 Task: Look for space in Pānīpat, India from 9th June, 2023 to 16th June, 2023 for 2 adults in price range Rs.8000 to Rs.16000. Place can be entire place with 2 bedrooms having 2 beds and 1 bathroom. Property type can be house, flat, guest house. Booking option can be shelf check-in. Required host language is English.
Action: Mouse moved to (449, 73)
Screenshot: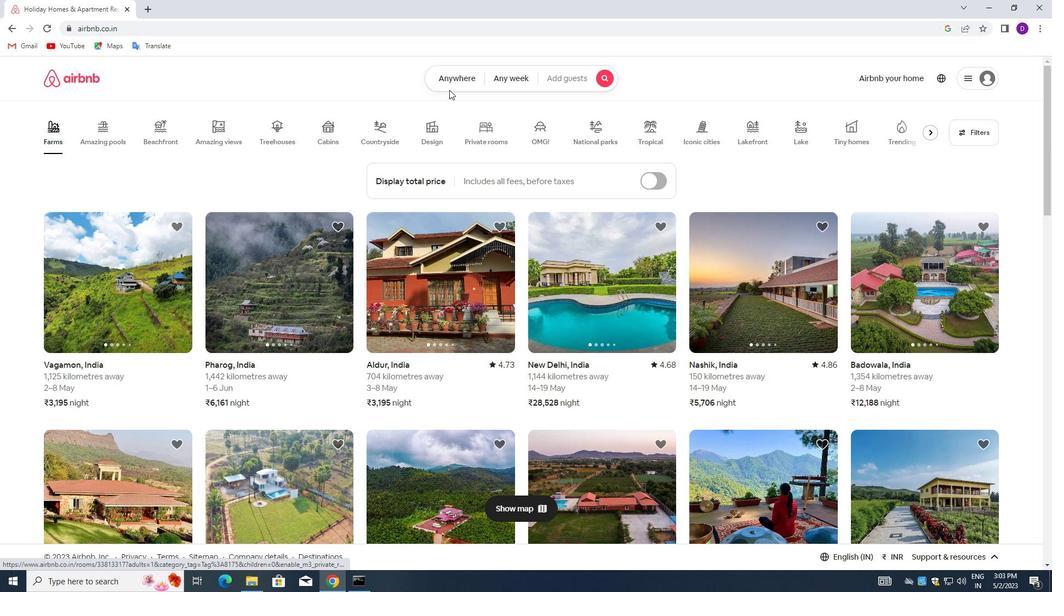 
Action: Mouse pressed left at (449, 73)
Screenshot: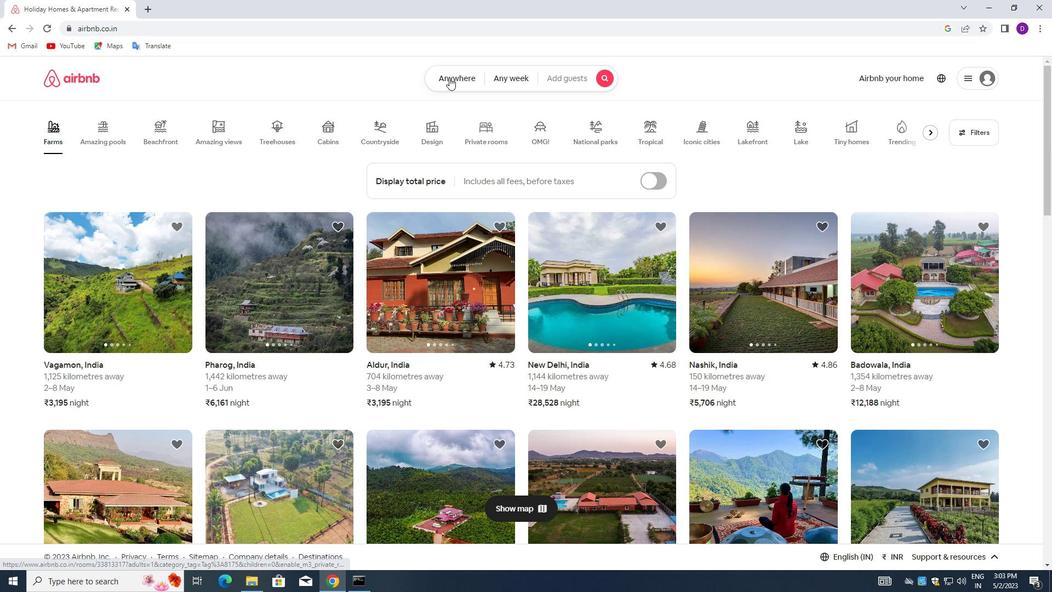 
Action: Mouse moved to (342, 123)
Screenshot: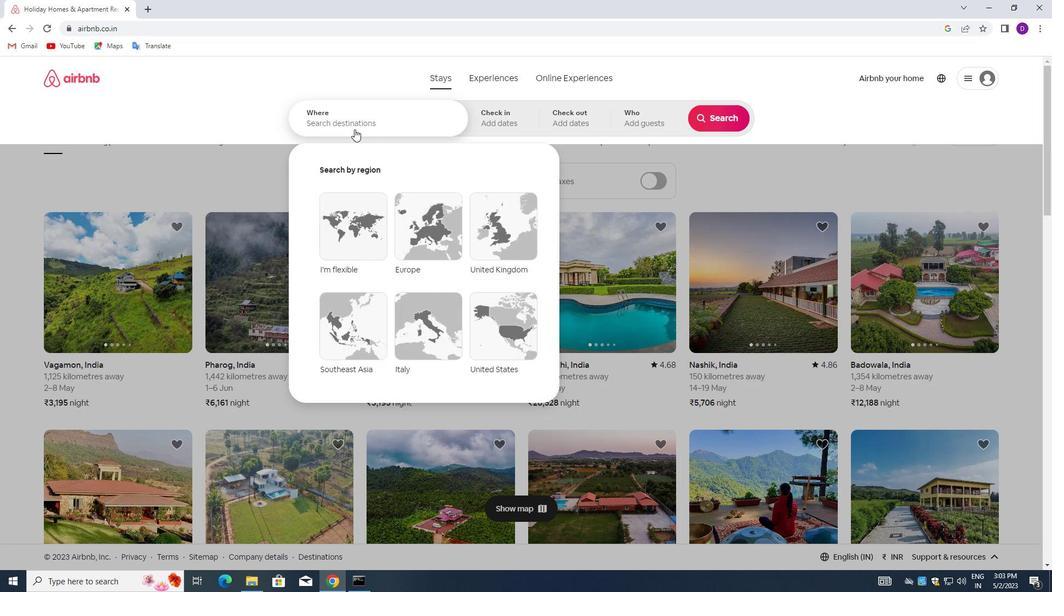 
Action: Mouse pressed left at (342, 123)
Screenshot: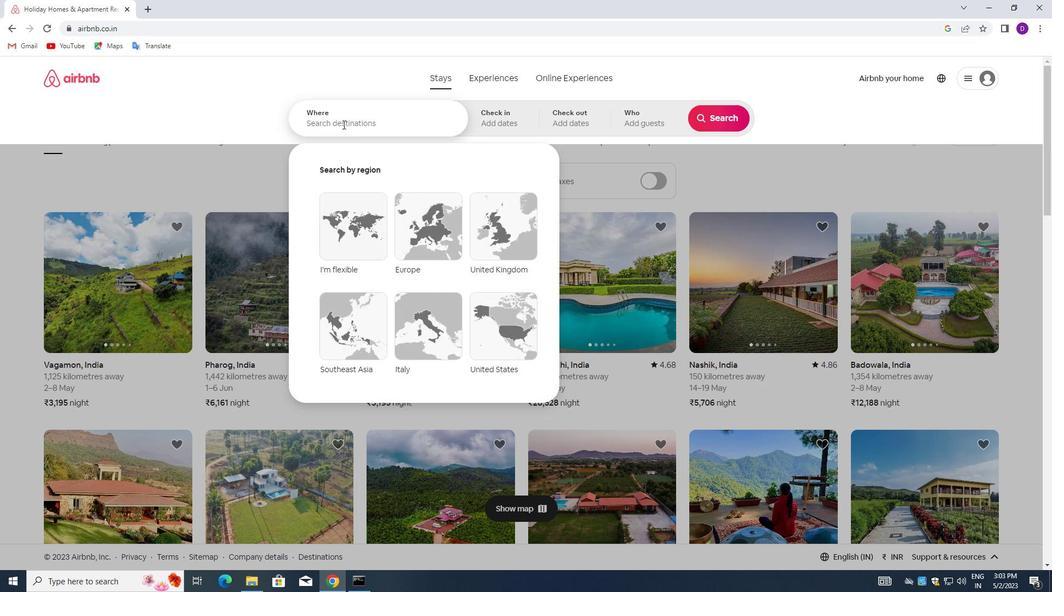 
Action: Key pressed <Key.shift>PANIPAT,<Key.space><Key.shift>INDIA<Key.enter>
Screenshot: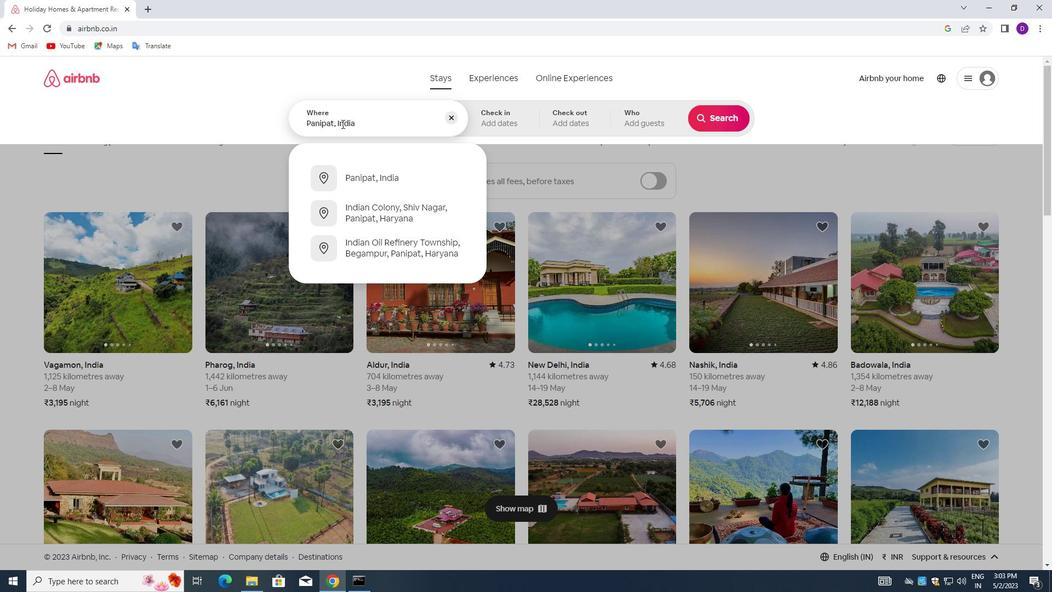 
Action: Mouse moved to (685, 273)
Screenshot: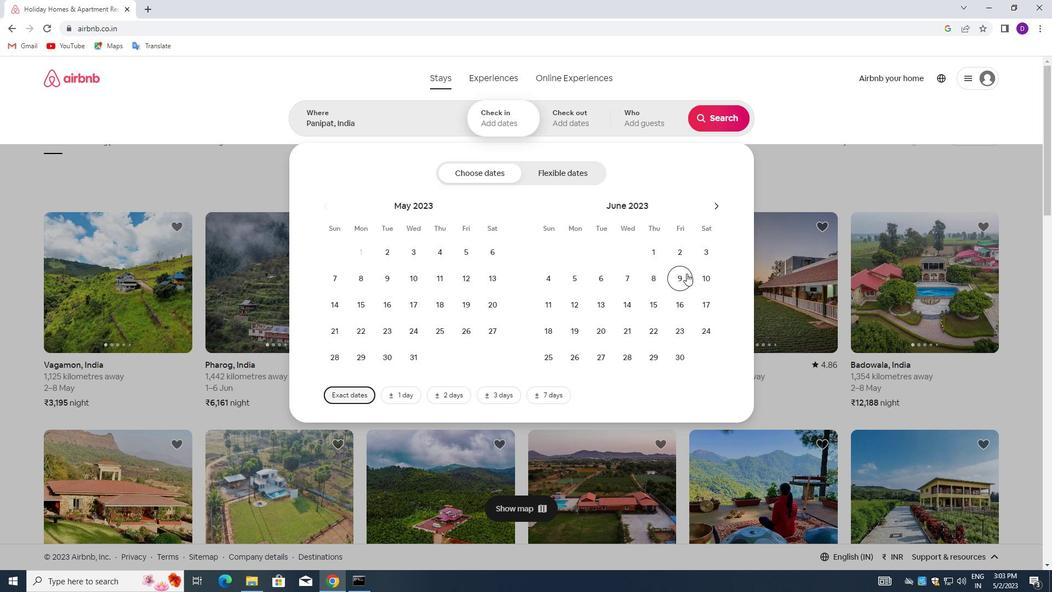 
Action: Mouse pressed left at (685, 273)
Screenshot: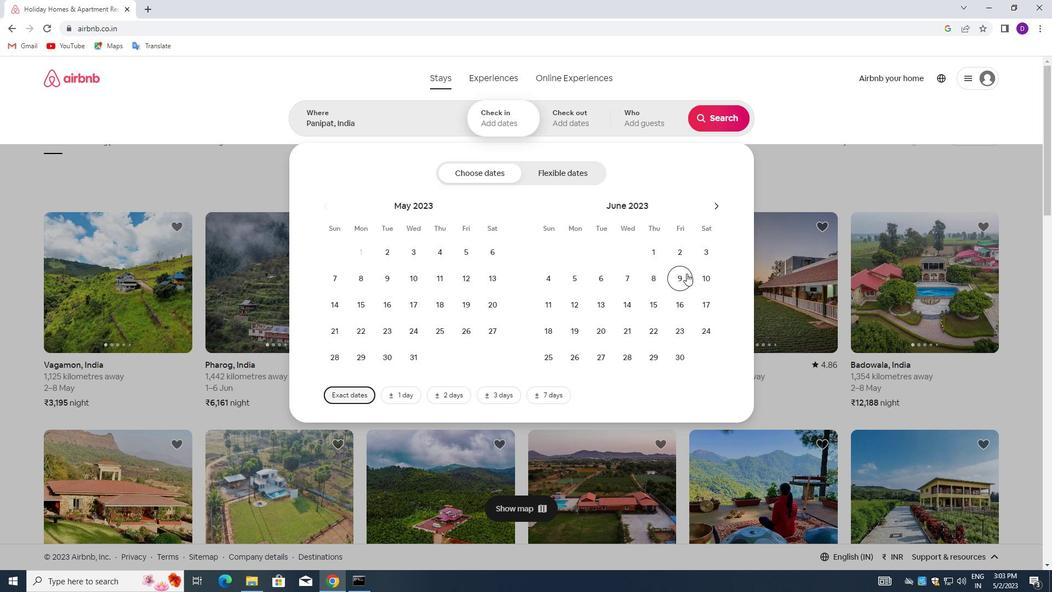 
Action: Mouse moved to (685, 297)
Screenshot: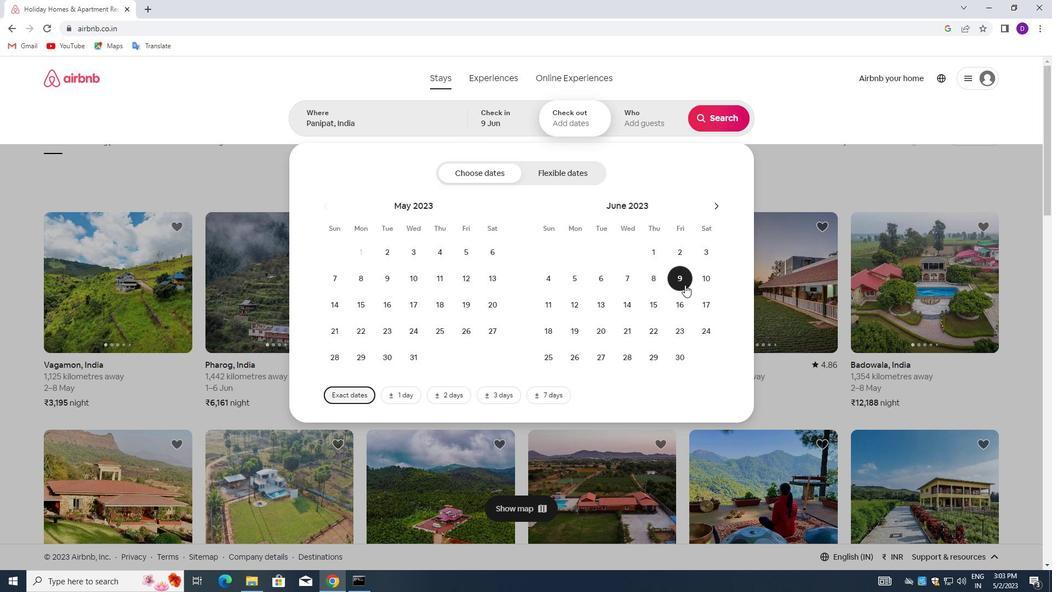 
Action: Mouse pressed left at (685, 297)
Screenshot: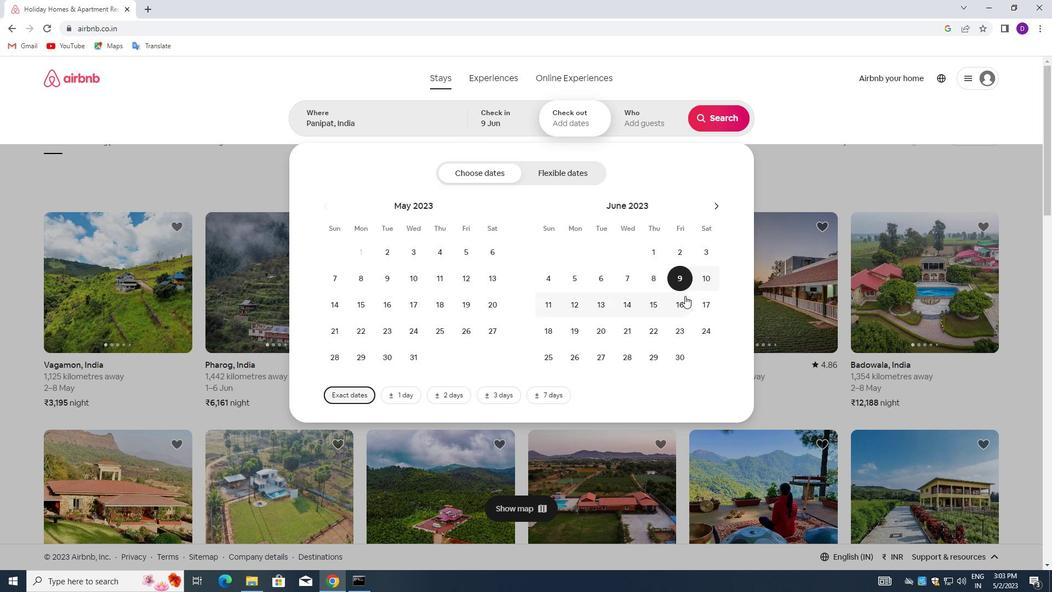
Action: Mouse moved to (637, 119)
Screenshot: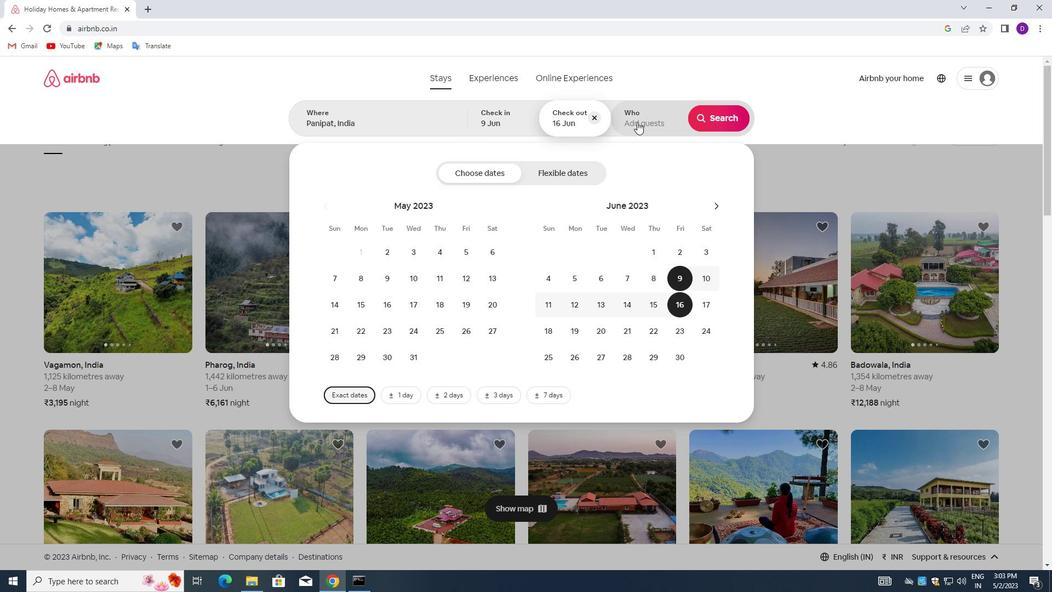 
Action: Mouse pressed left at (637, 119)
Screenshot: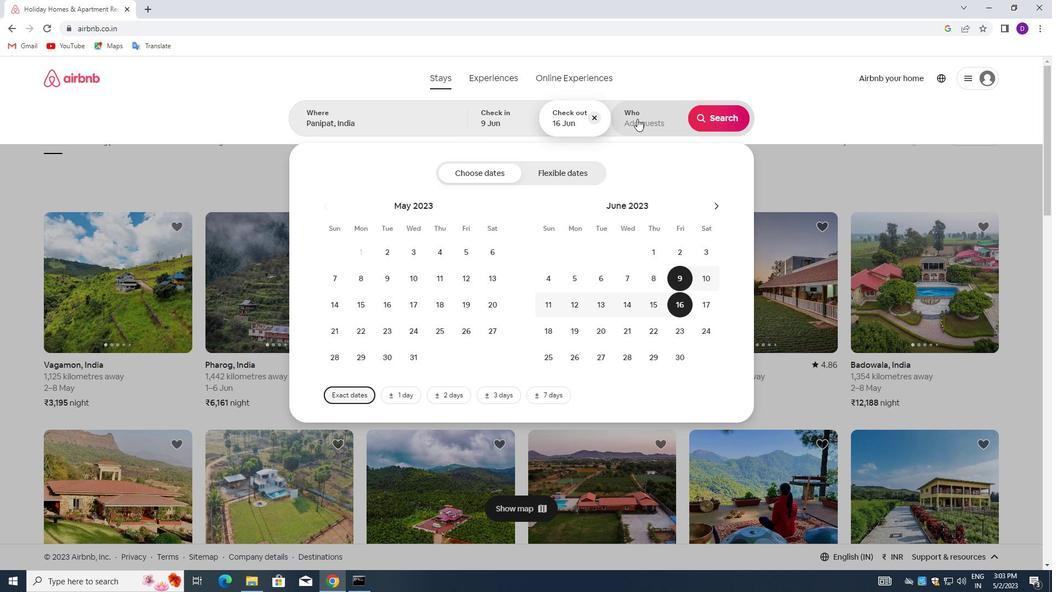 
Action: Mouse moved to (722, 174)
Screenshot: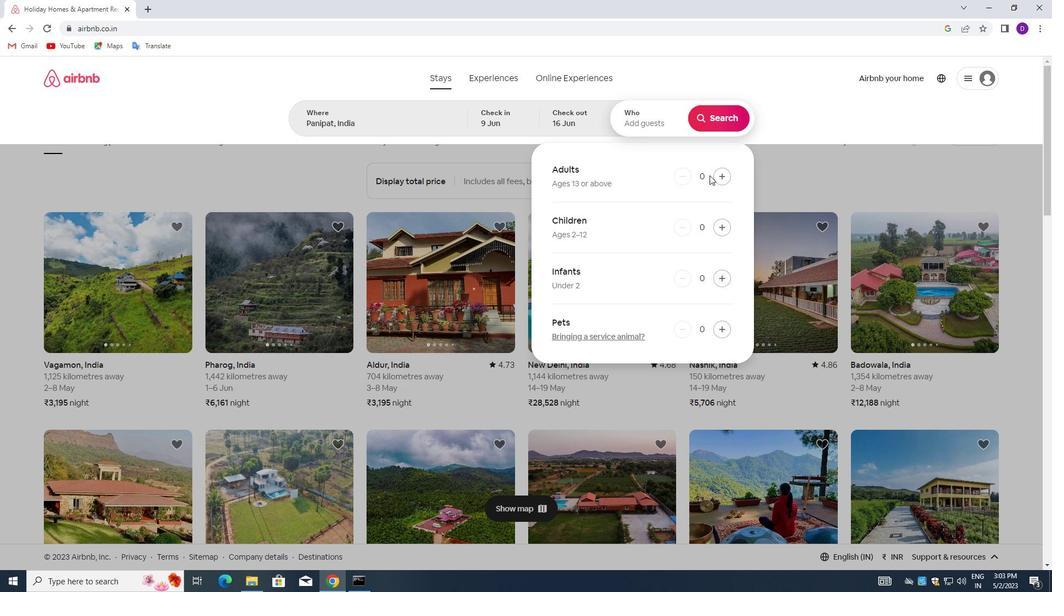 
Action: Mouse pressed left at (722, 174)
Screenshot: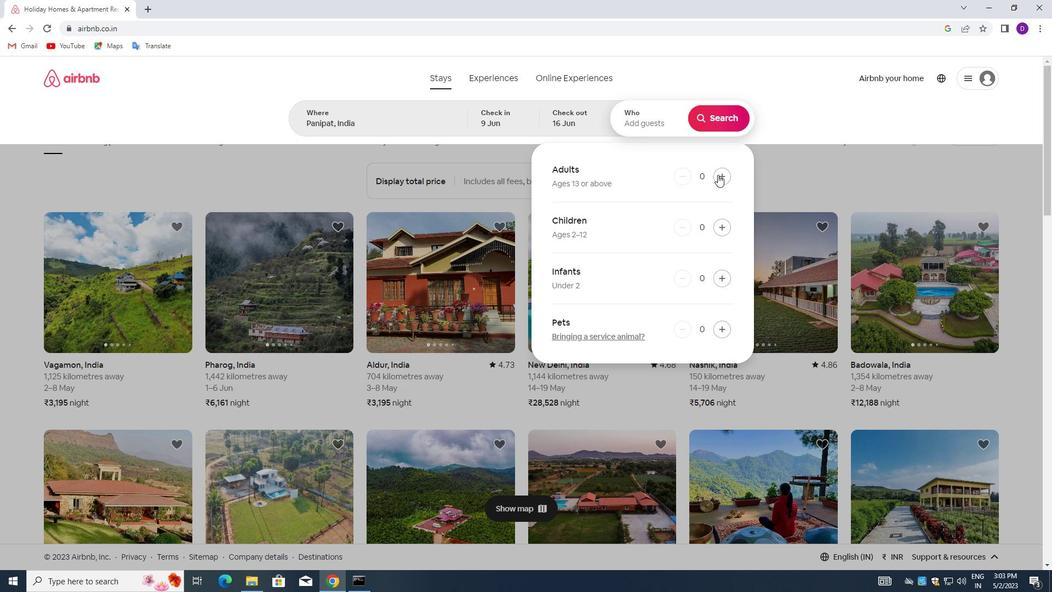 
Action: Mouse pressed left at (722, 174)
Screenshot: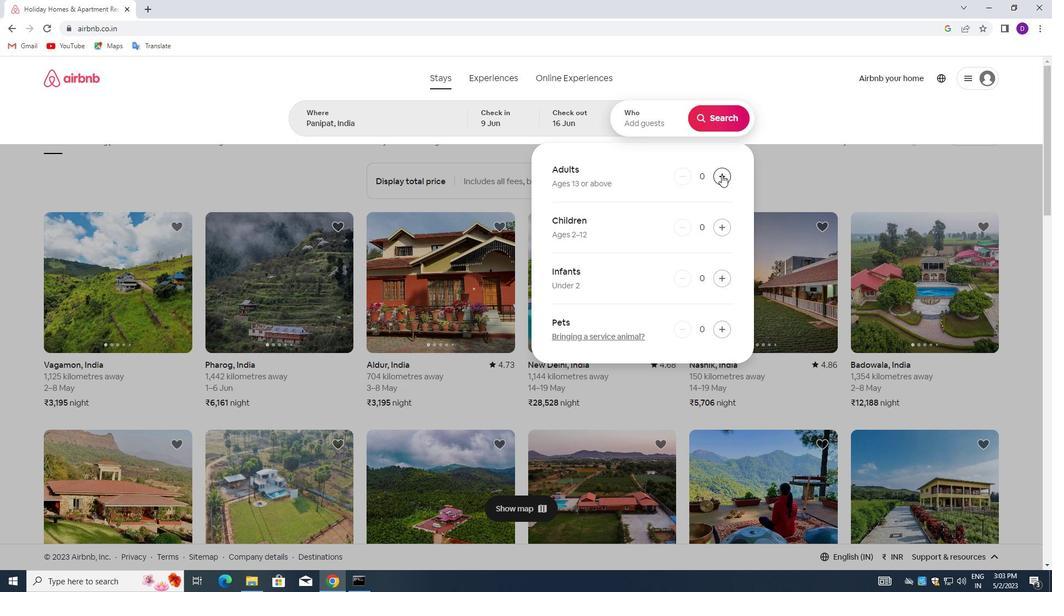 
Action: Mouse moved to (710, 114)
Screenshot: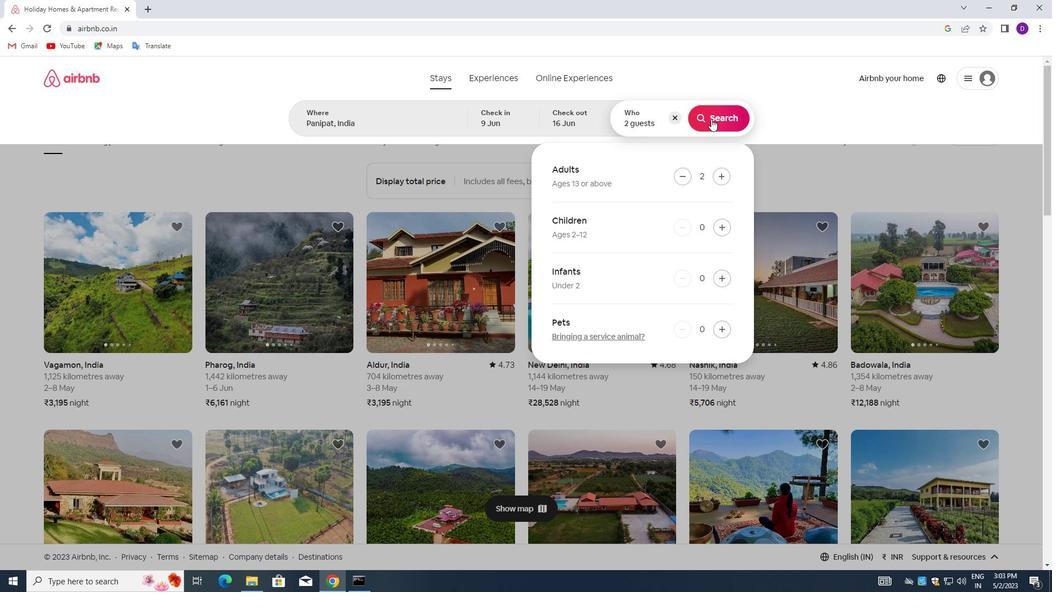 
Action: Mouse pressed left at (710, 114)
Screenshot: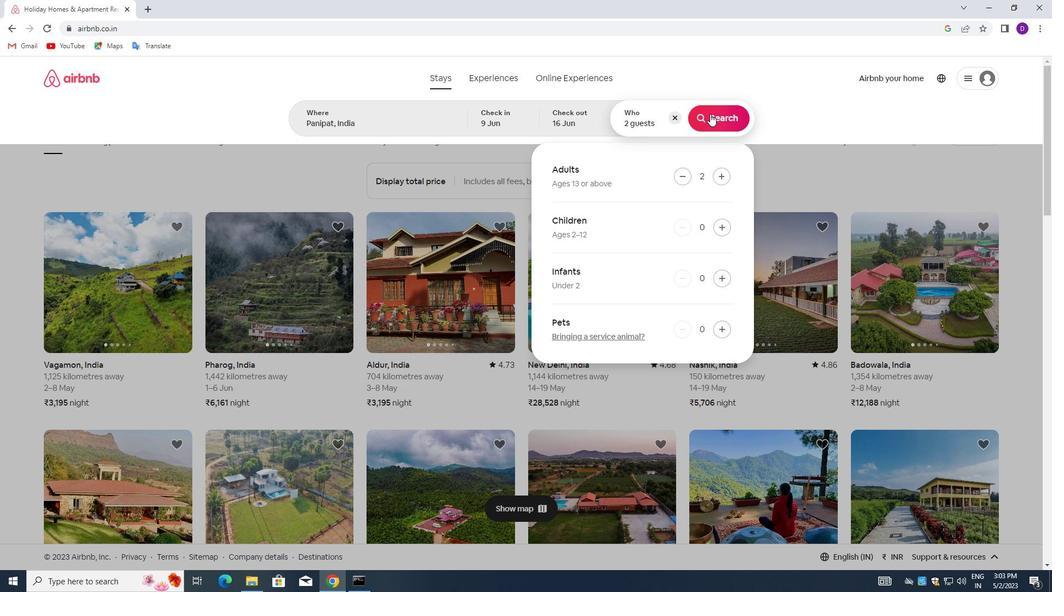 
Action: Mouse moved to (996, 124)
Screenshot: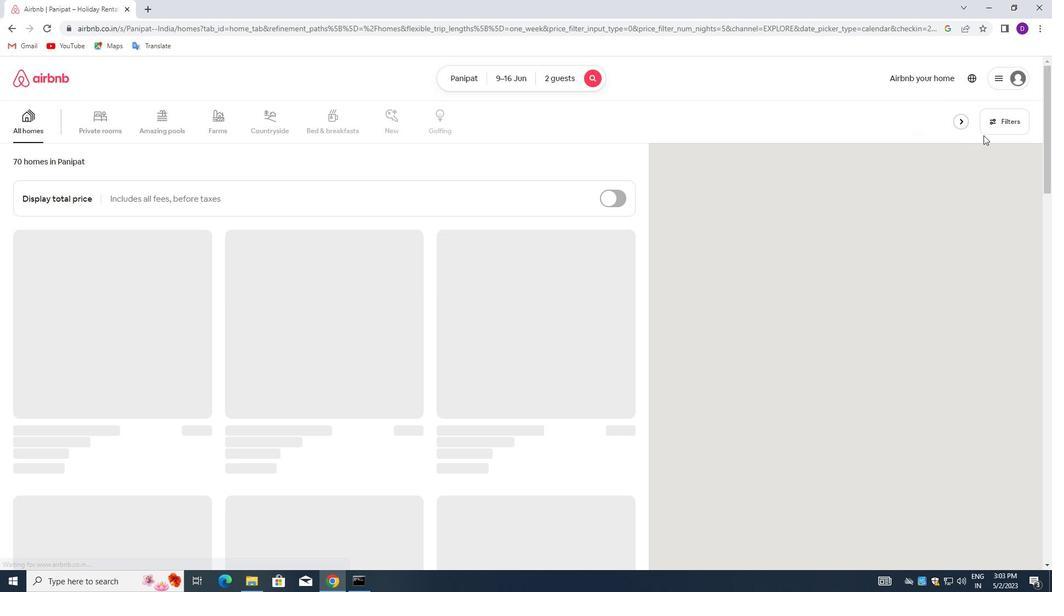 
Action: Mouse pressed left at (996, 124)
Screenshot: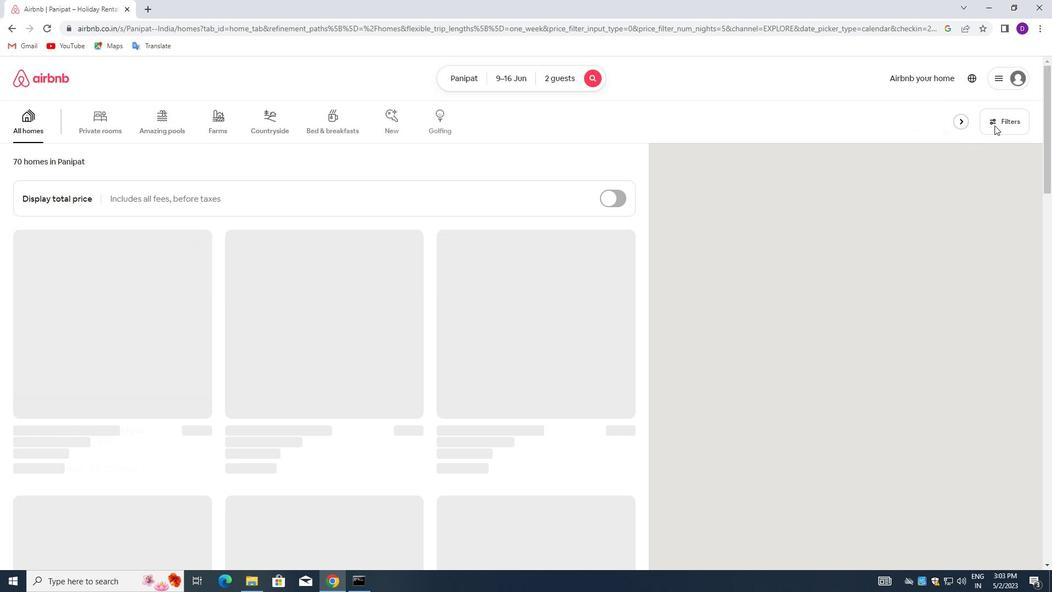 
Action: Mouse moved to (390, 262)
Screenshot: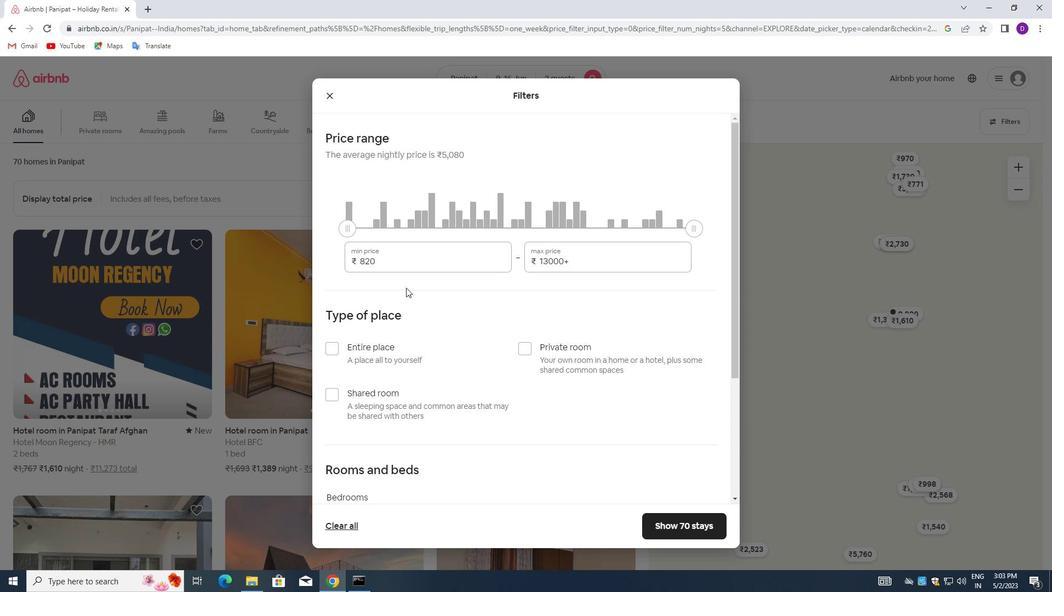 
Action: Mouse pressed left at (390, 262)
Screenshot: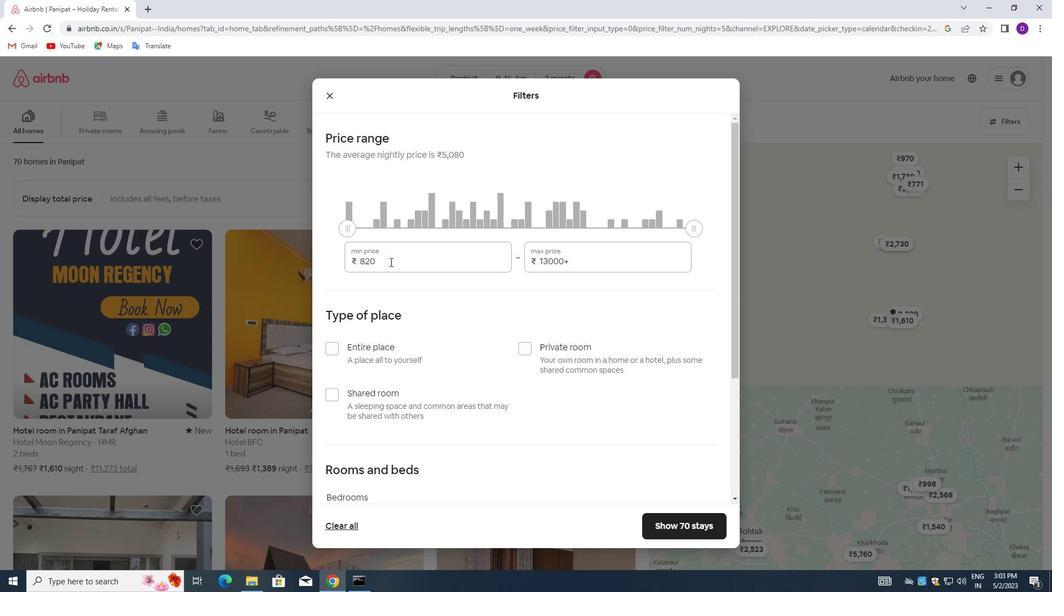 
Action: Mouse pressed left at (390, 262)
Screenshot: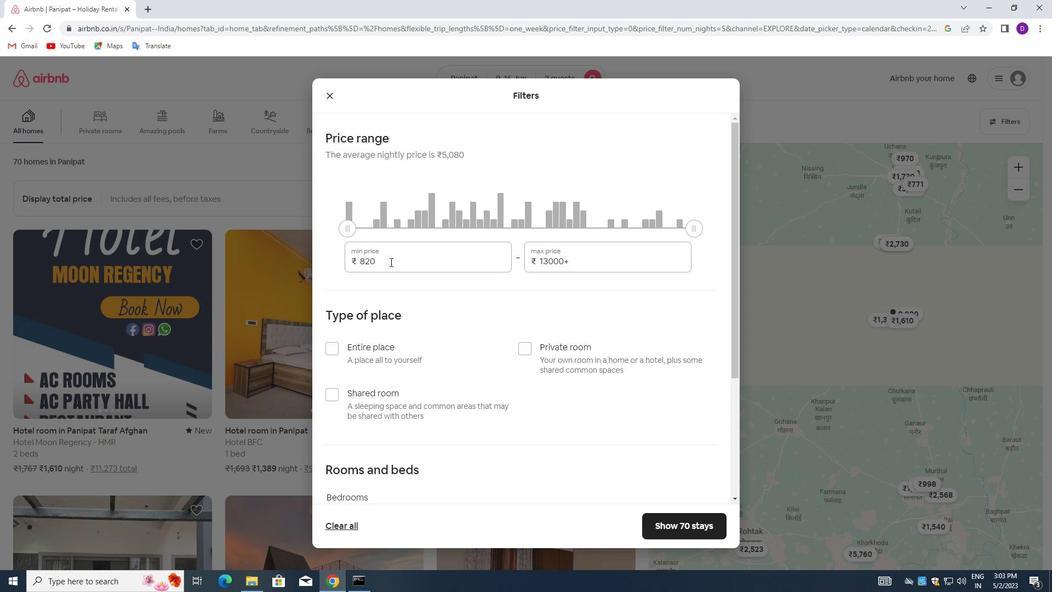 
Action: Key pressed 8000<Key.tab>16000
Screenshot: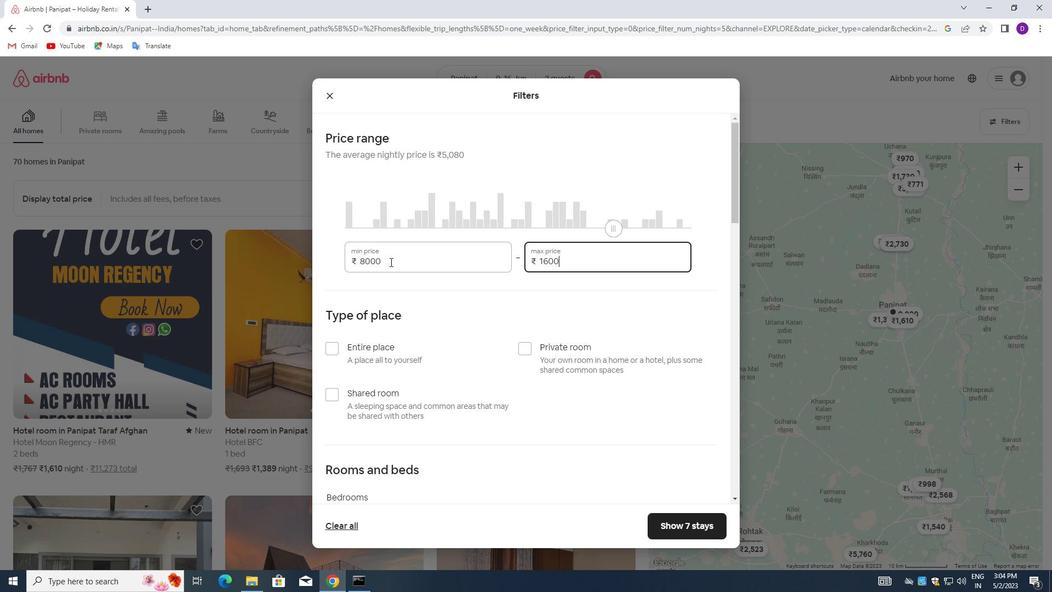 
Action: Mouse moved to (470, 279)
Screenshot: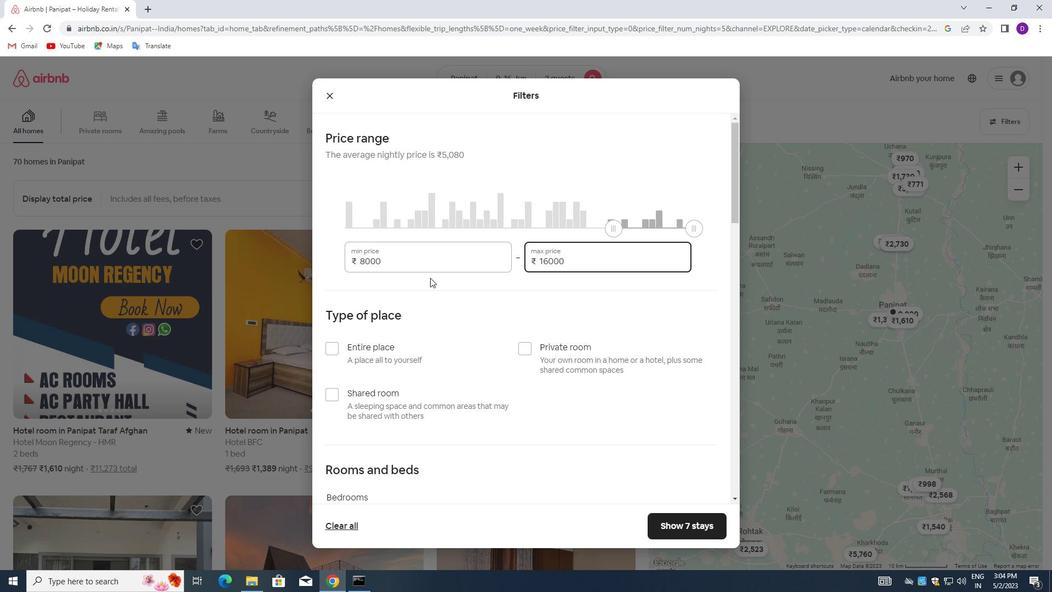 
Action: Mouse scrolled (470, 278) with delta (0, 0)
Screenshot: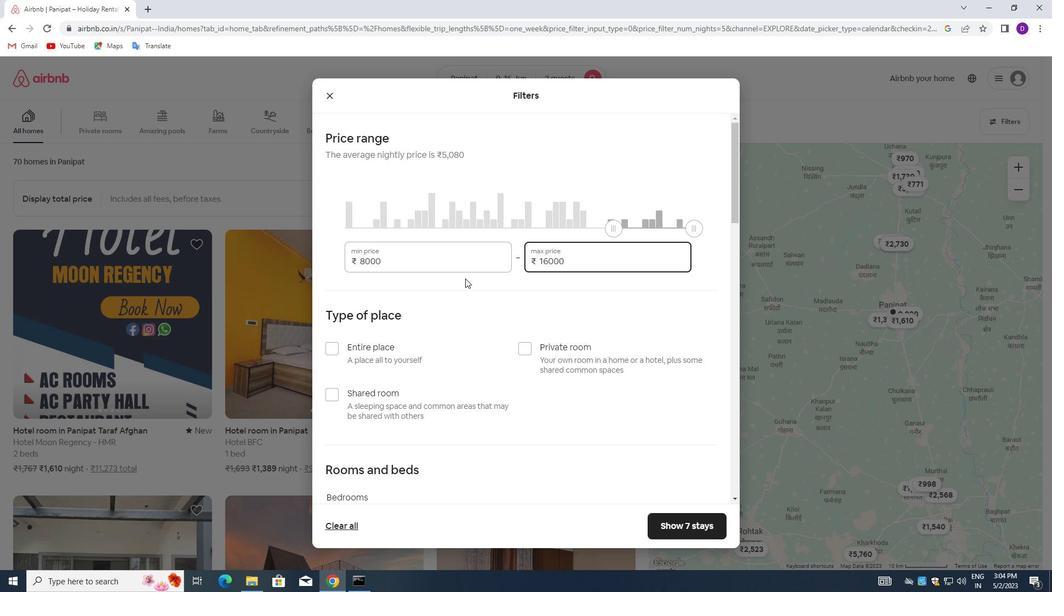 
Action: Mouse moved to (453, 279)
Screenshot: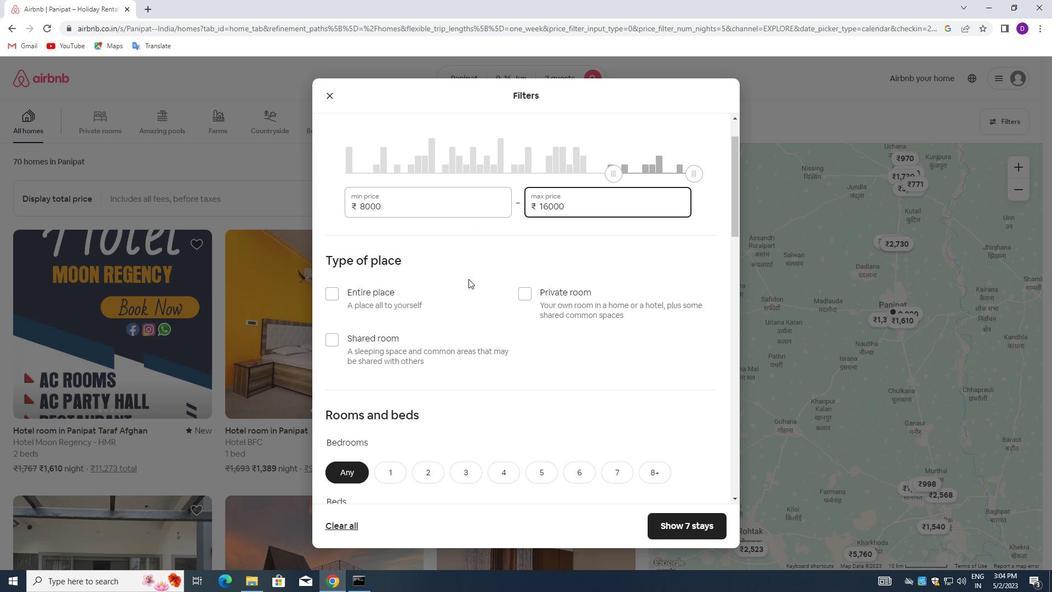 
Action: Mouse scrolled (453, 278) with delta (0, 0)
Screenshot: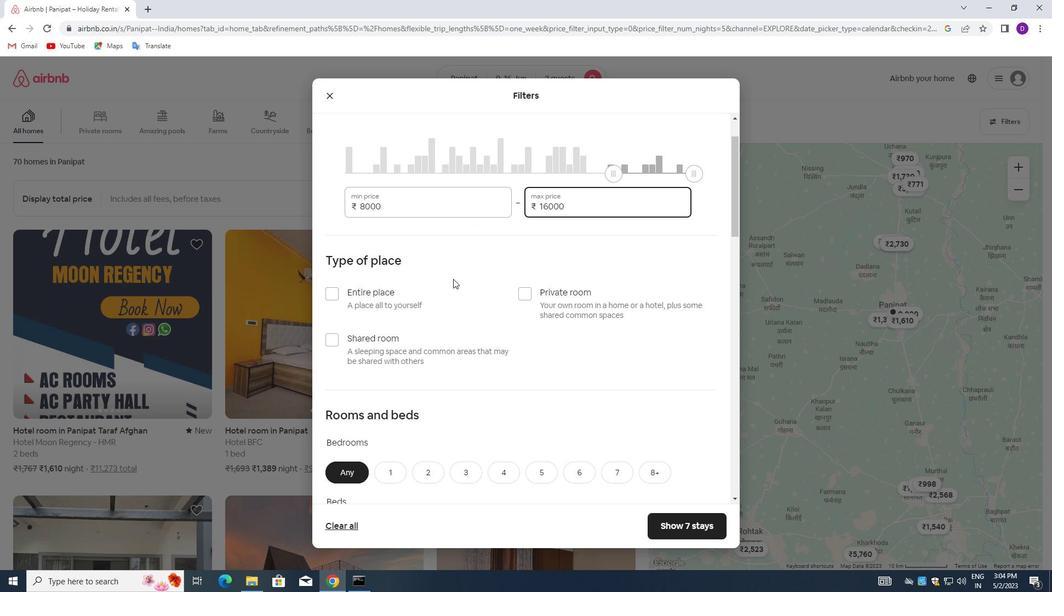 
Action: Mouse scrolled (453, 278) with delta (0, 0)
Screenshot: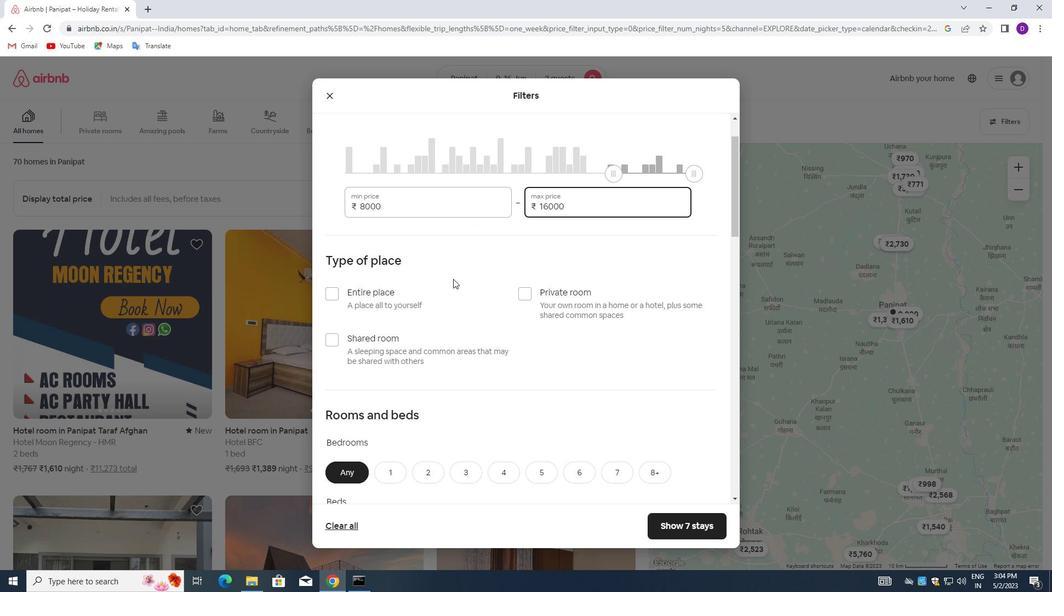 
Action: Mouse moved to (330, 189)
Screenshot: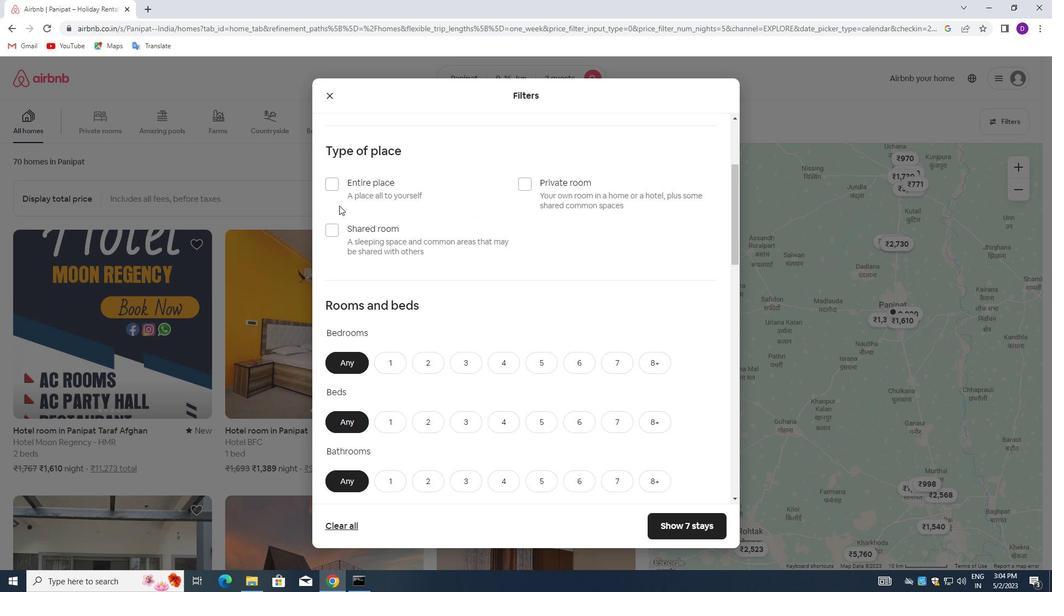 
Action: Mouse pressed left at (330, 189)
Screenshot: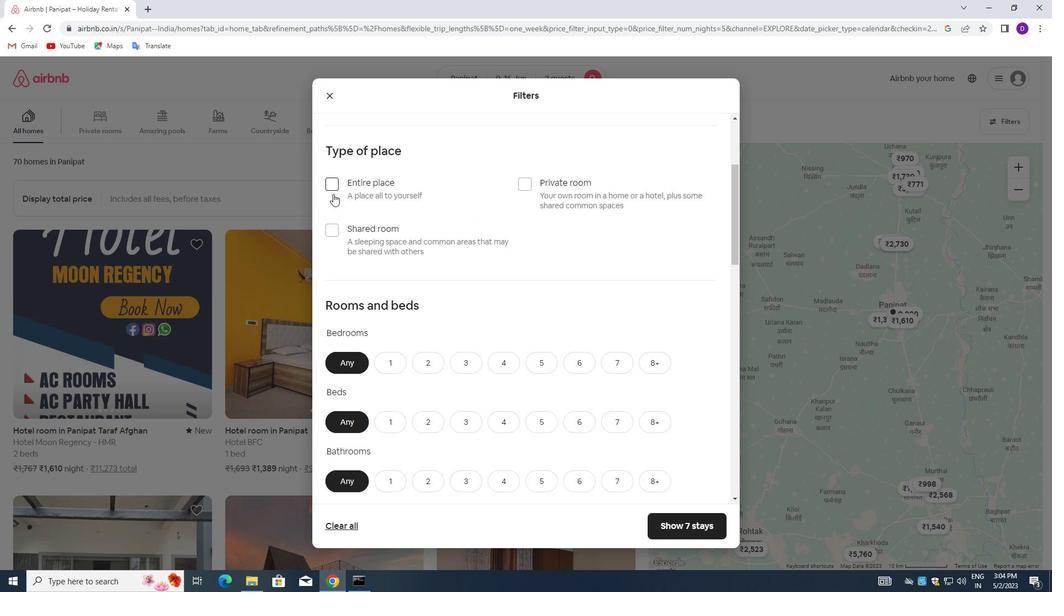 
Action: Mouse moved to (403, 232)
Screenshot: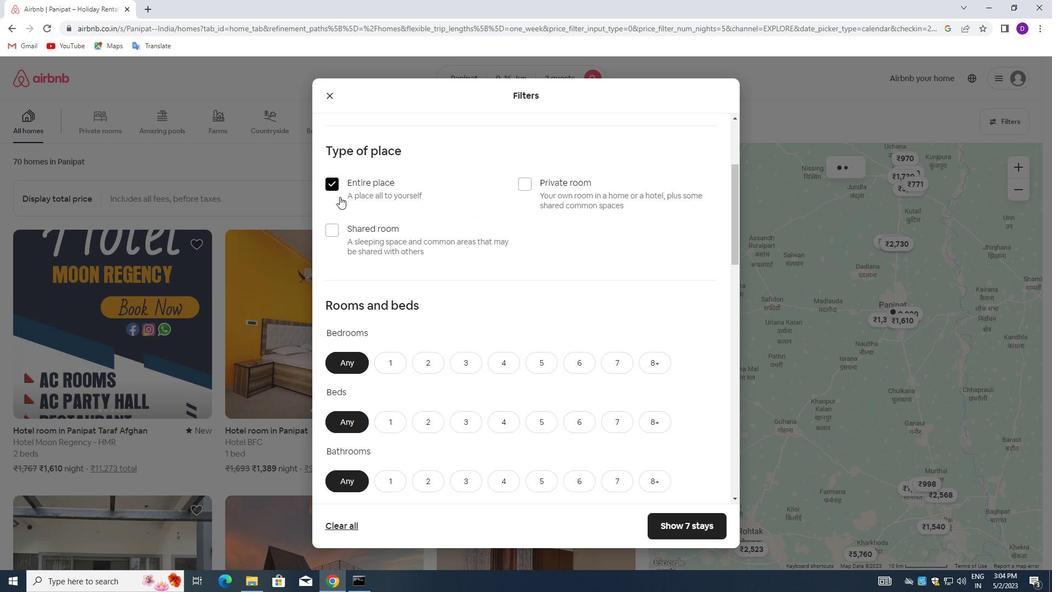 
Action: Mouse scrolled (403, 231) with delta (0, 0)
Screenshot: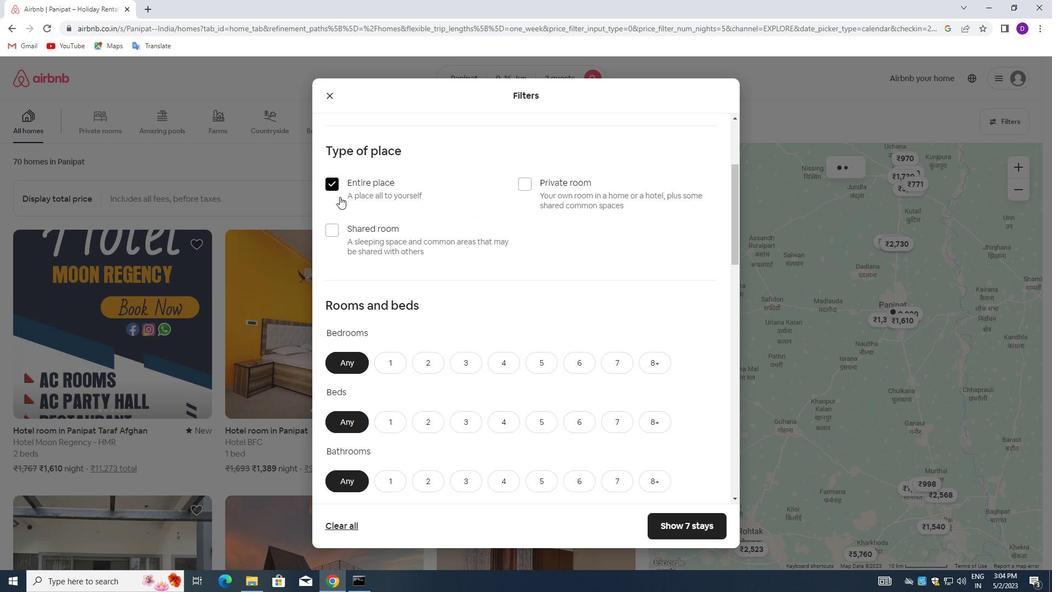 
Action: Mouse moved to (403, 233)
Screenshot: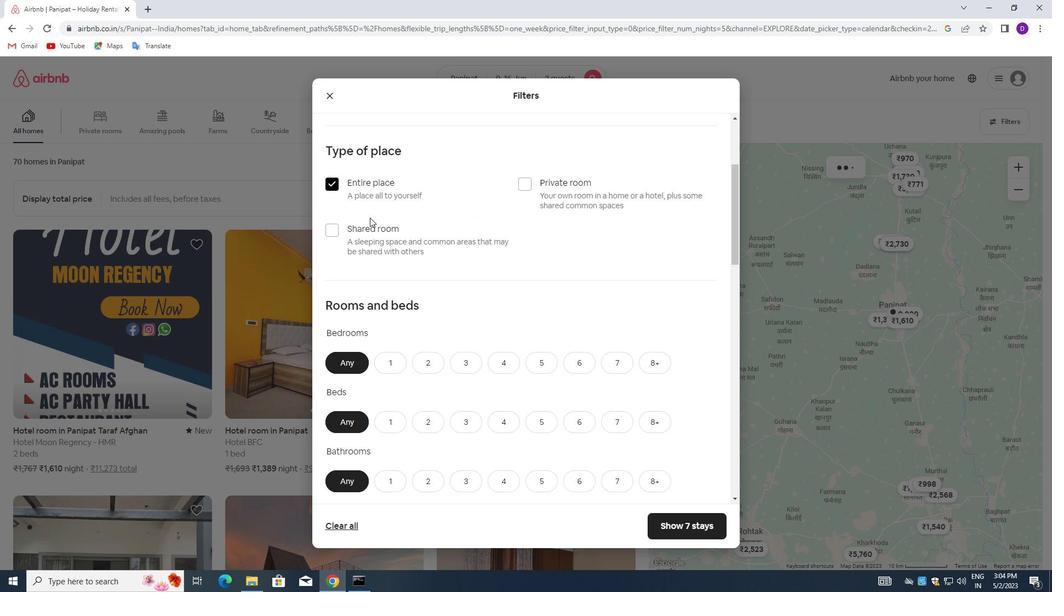 
Action: Mouse scrolled (403, 232) with delta (0, 0)
Screenshot: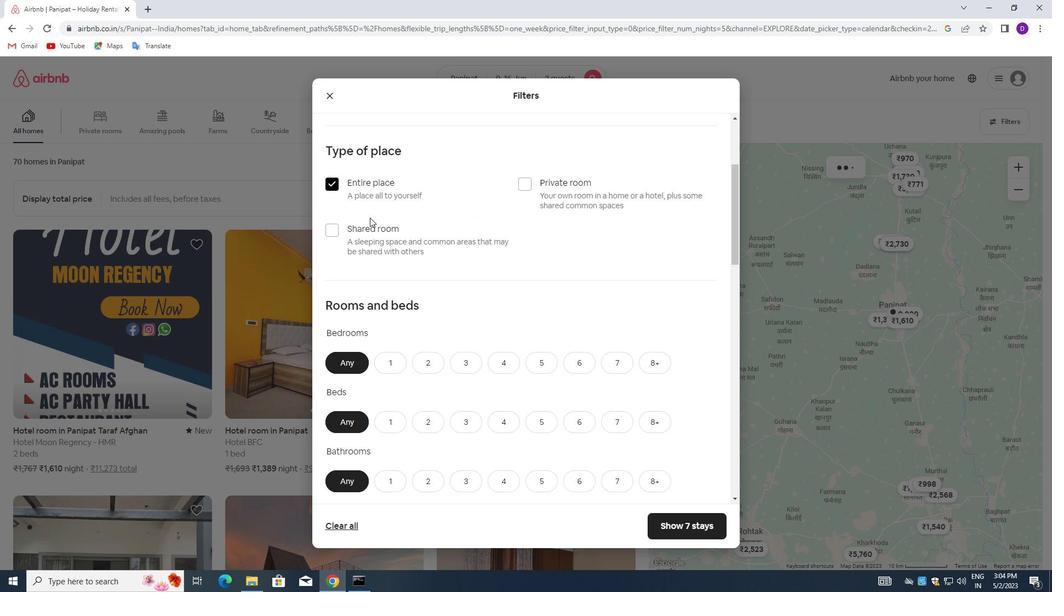 
Action: Mouse moved to (432, 245)
Screenshot: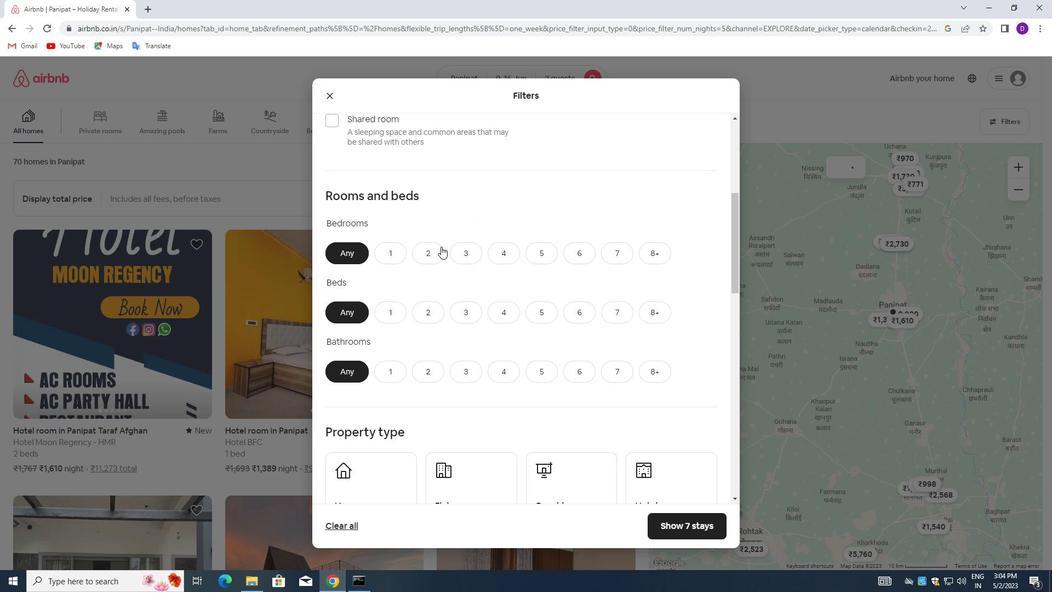 
Action: Mouse pressed left at (432, 245)
Screenshot: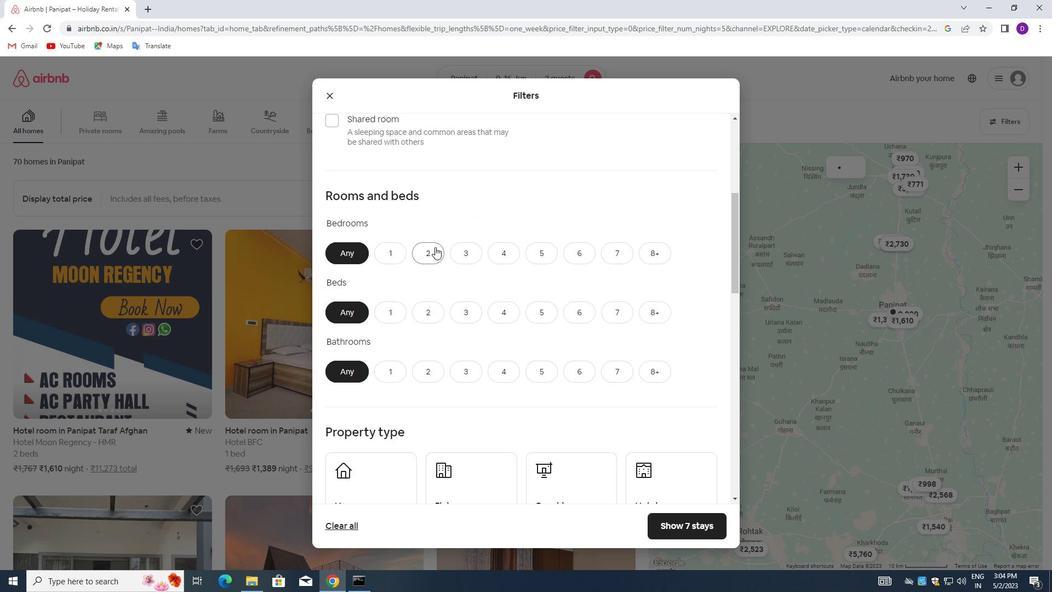 
Action: Mouse moved to (434, 311)
Screenshot: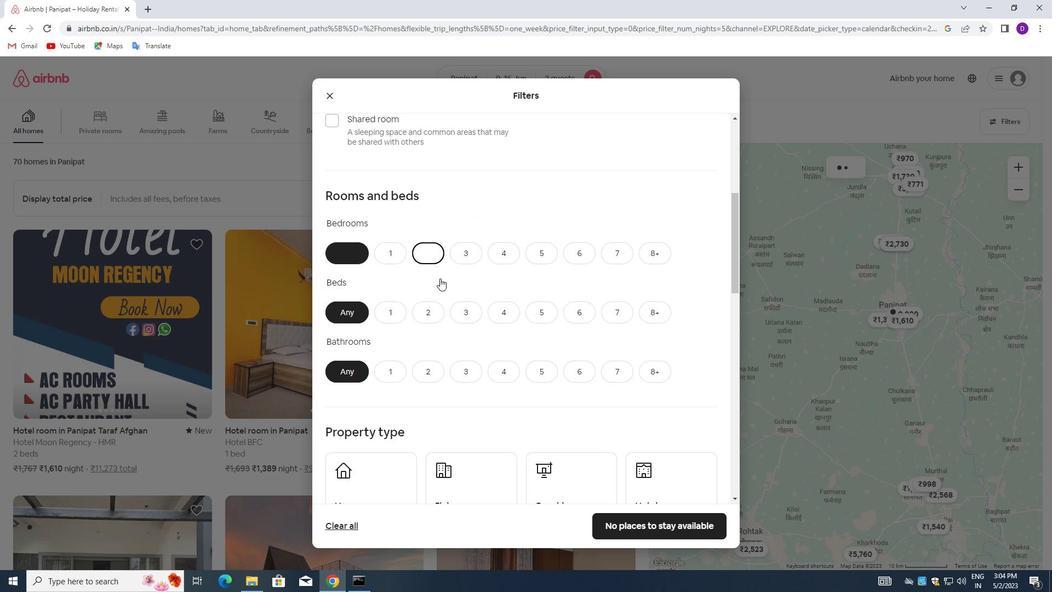
Action: Mouse pressed left at (434, 311)
Screenshot: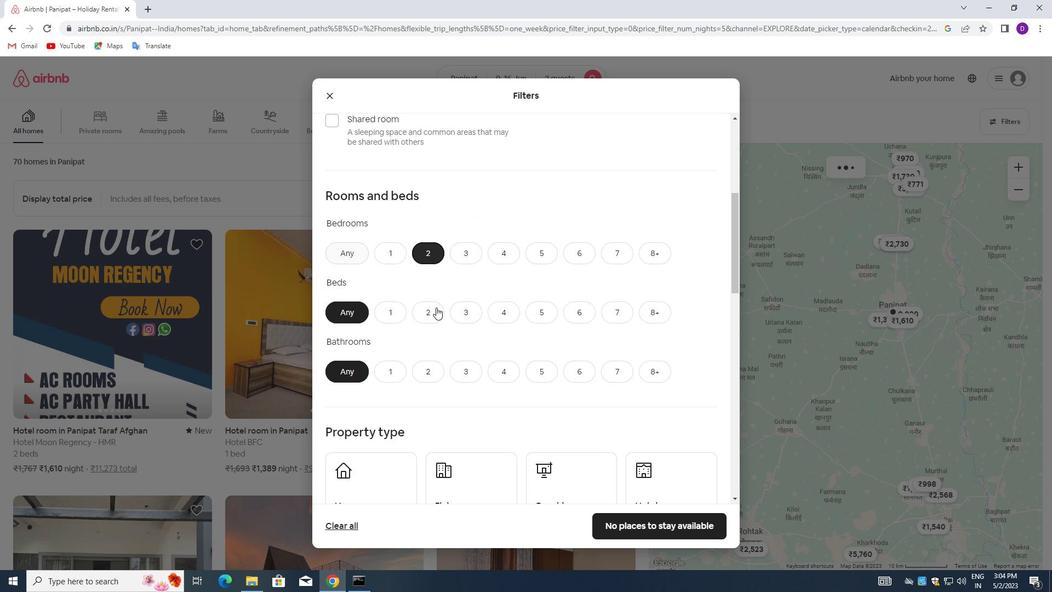 
Action: Mouse moved to (397, 375)
Screenshot: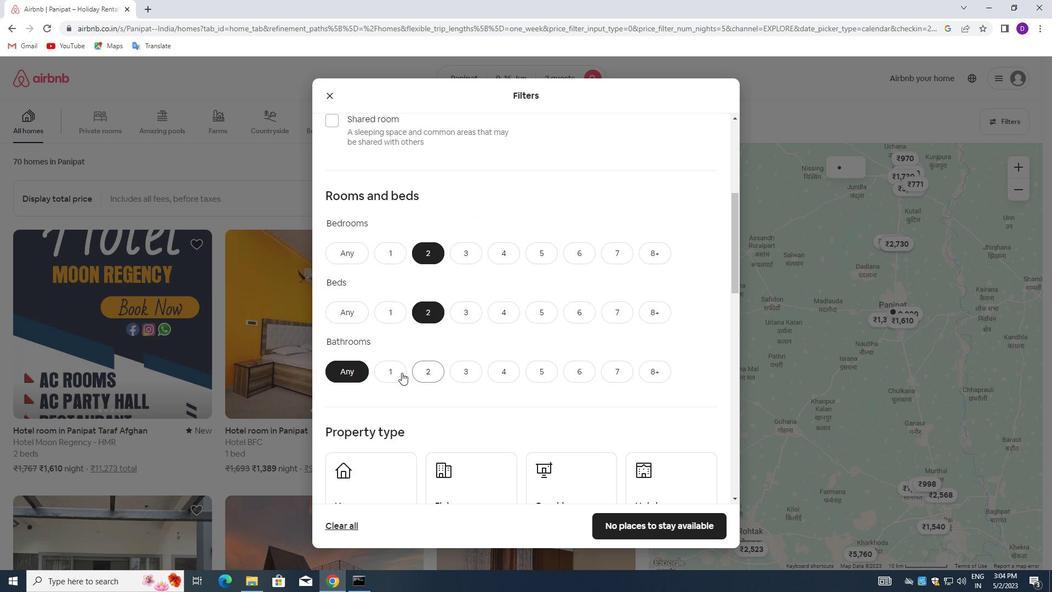 
Action: Mouse pressed left at (397, 375)
Screenshot: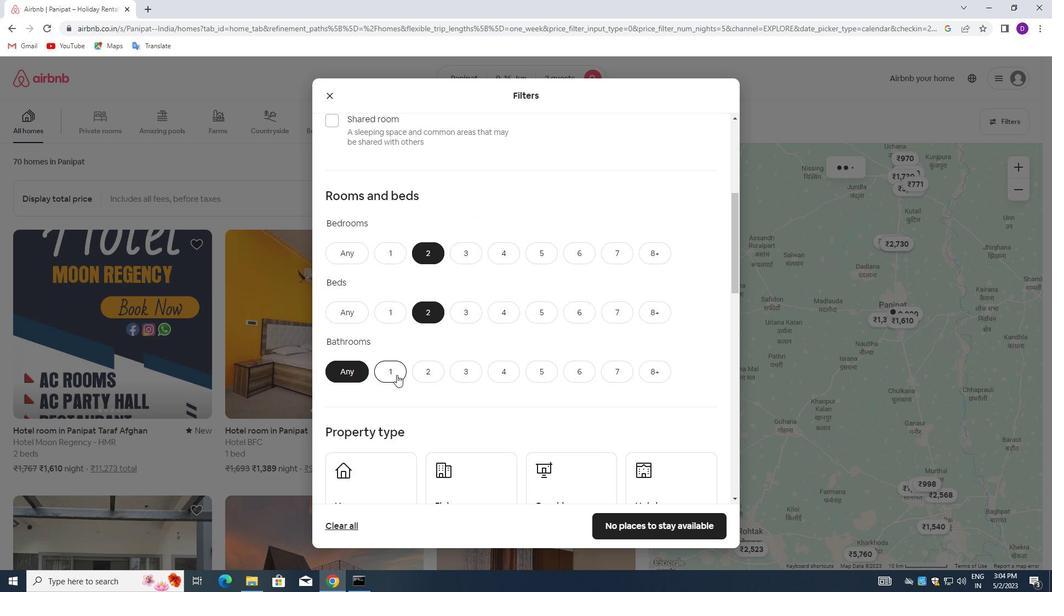 
Action: Mouse moved to (556, 315)
Screenshot: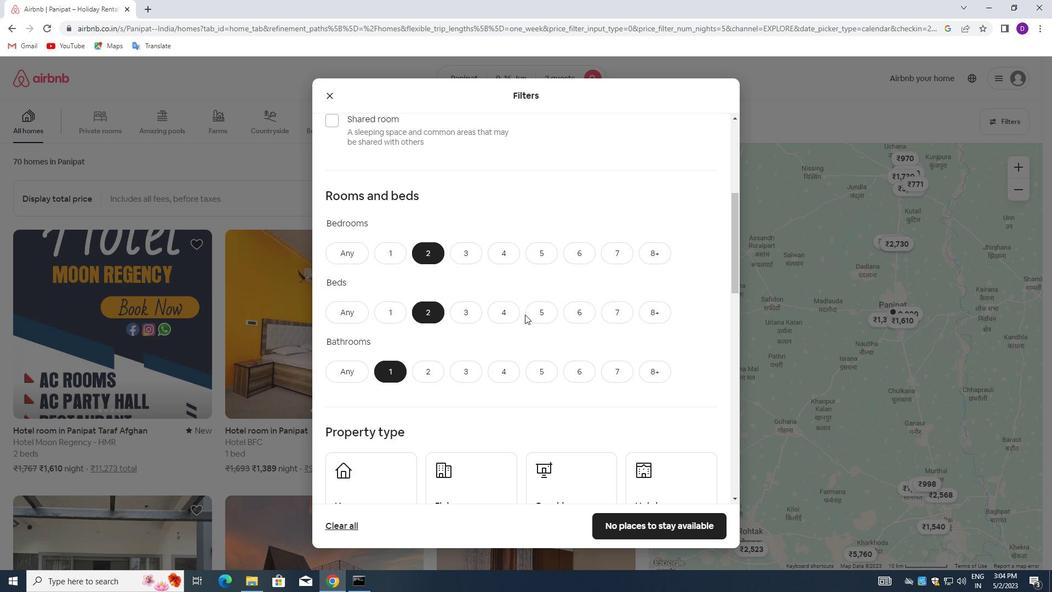 
Action: Mouse scrolled (556, 315) with delta (0, 0)
Screenshot: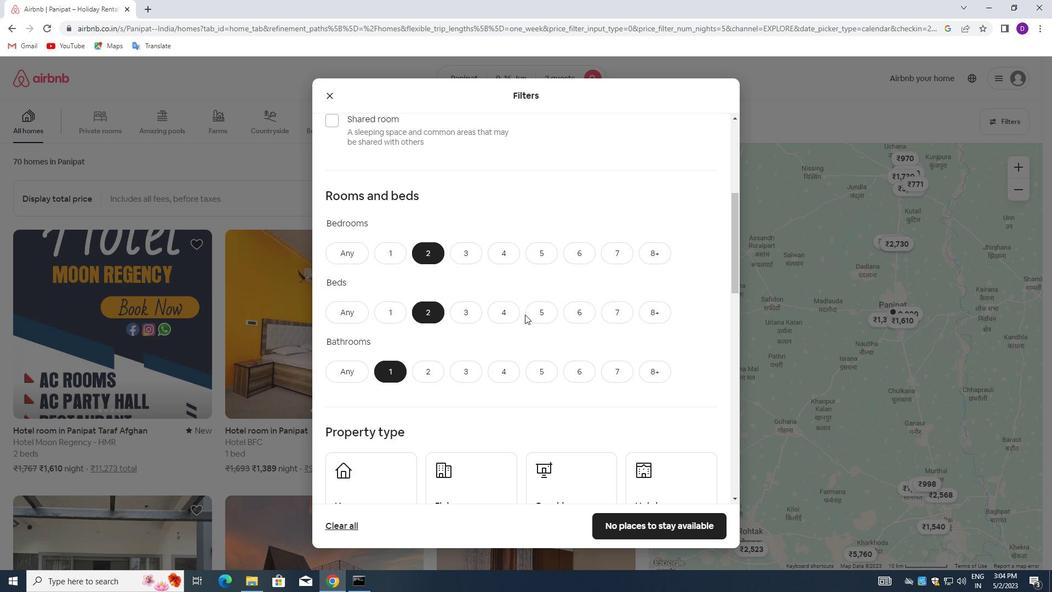 
Action: Mouse moved to (556, 316)
Screenshot: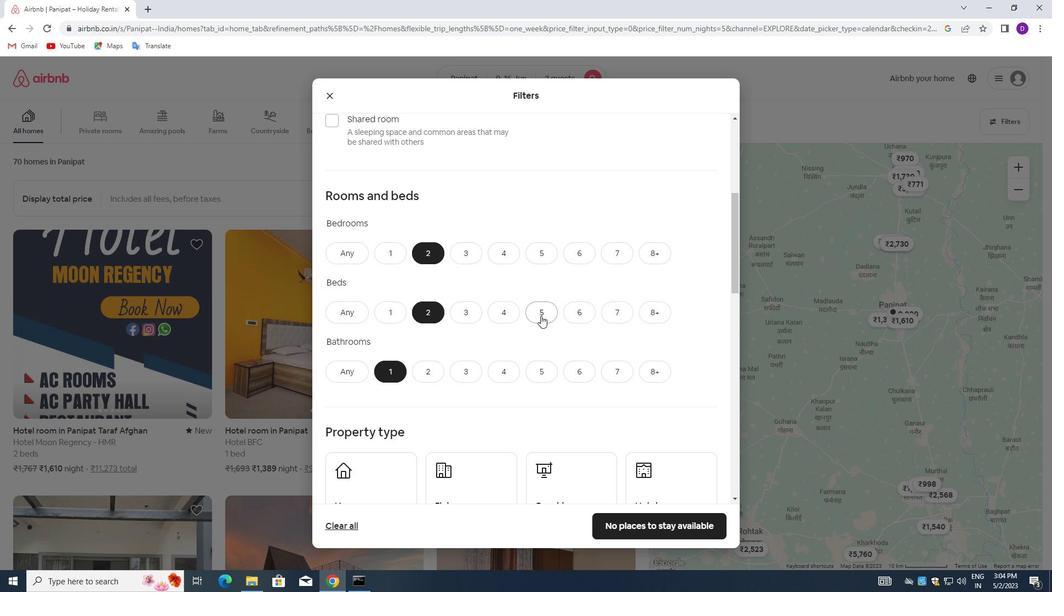 
Action: Mouse scrolled (556, 315) with delta (0, 0)
Screenshot: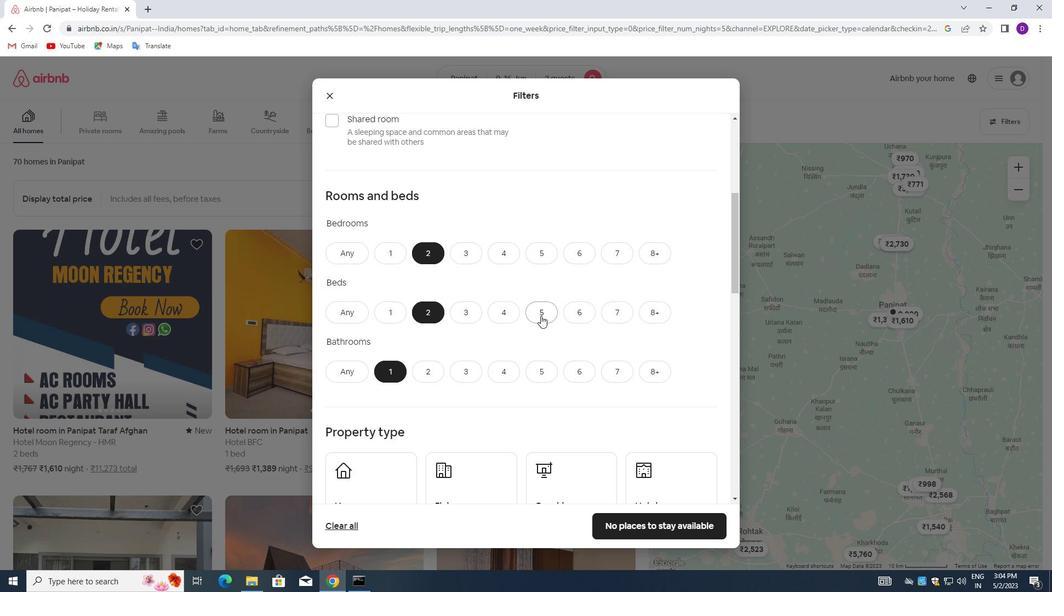 
Action: Mouse moved to (557, 316)
Screenshot: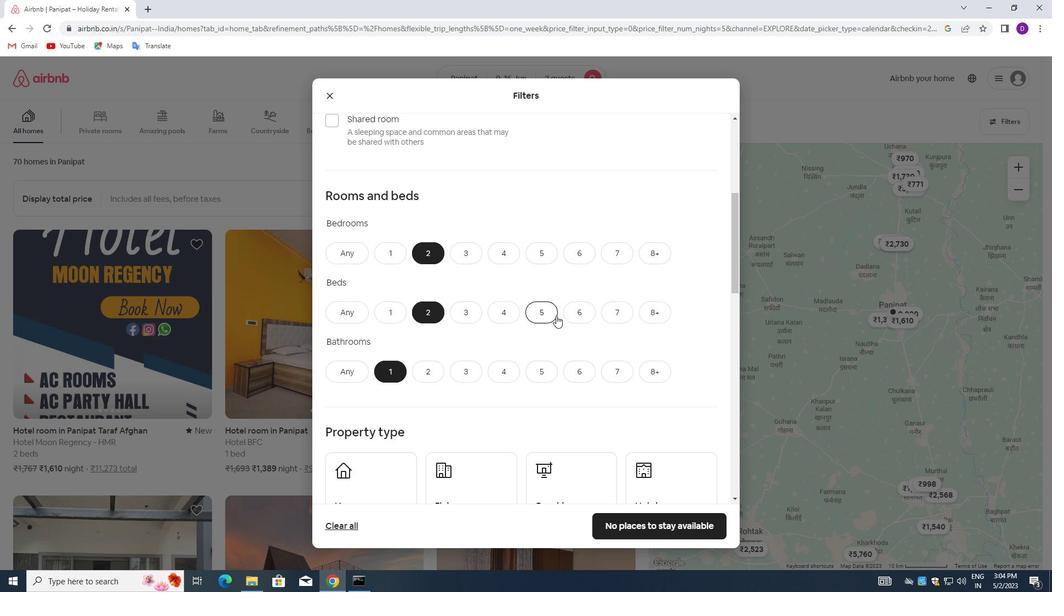 
Action: Mouse scrolled (557, 315) with delta (0, 0)
Screenshot: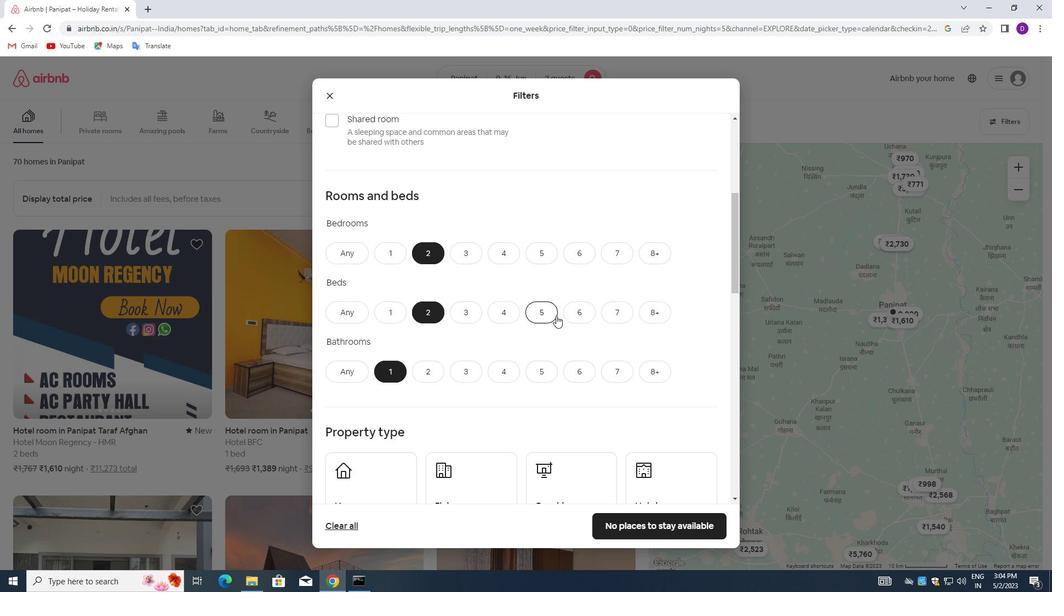 
Action: Mouse moved to (366, 324)
Screenshot: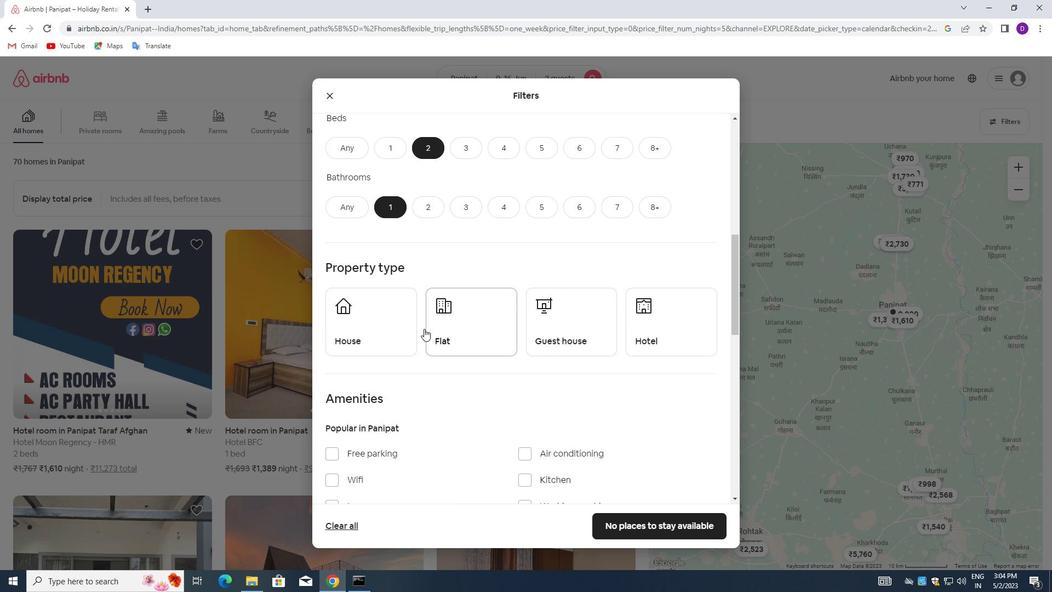 
Action: Mouse pressed left at (366, 324)
Screenshot: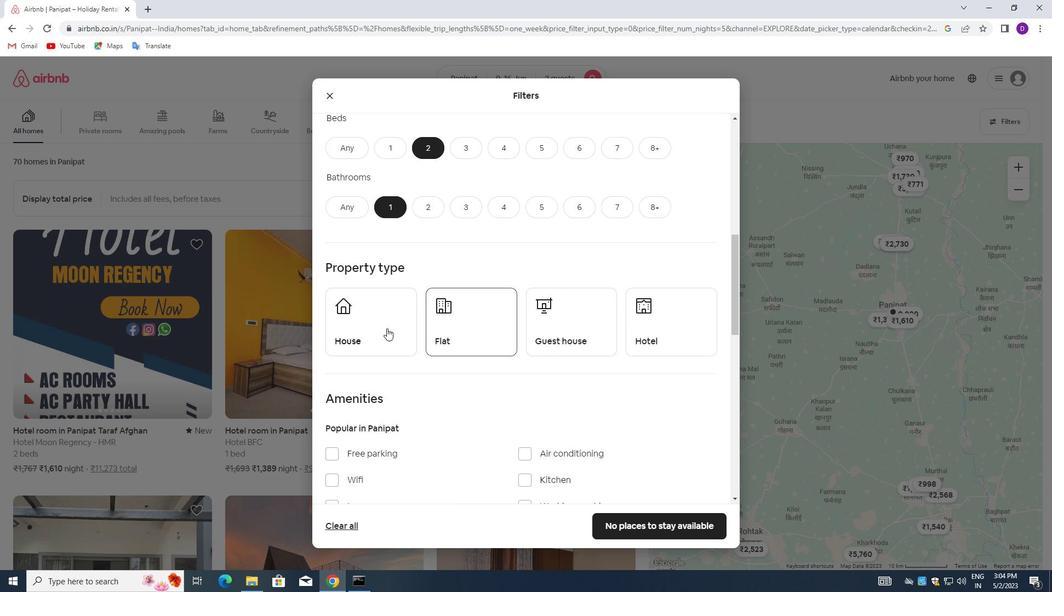 
Action: Mouse moved to (460, 325)
Screenshot: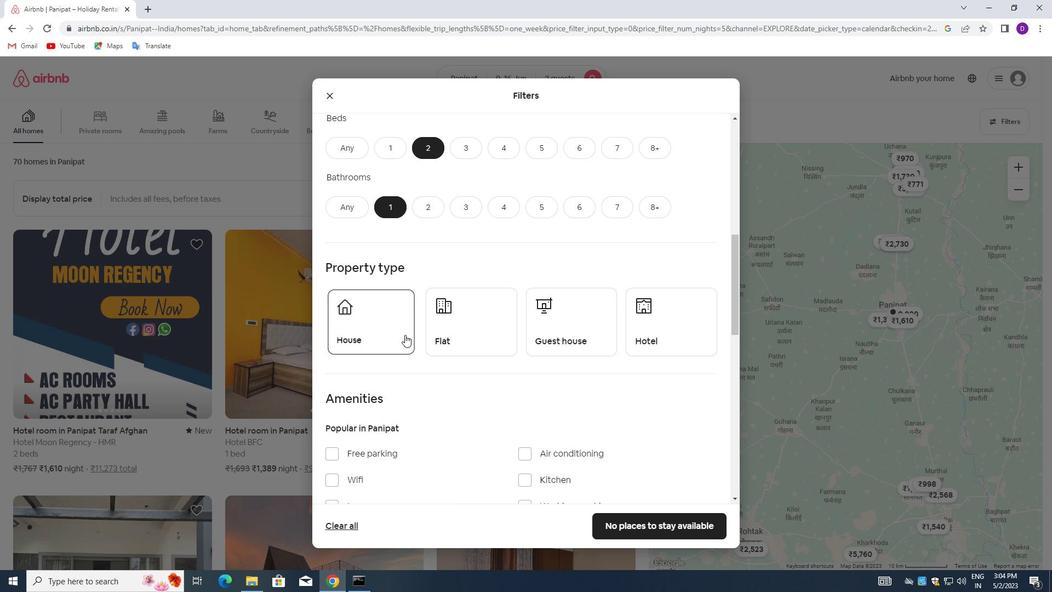 
Action: Mouse pressed left at (460, 325)
Screenshot: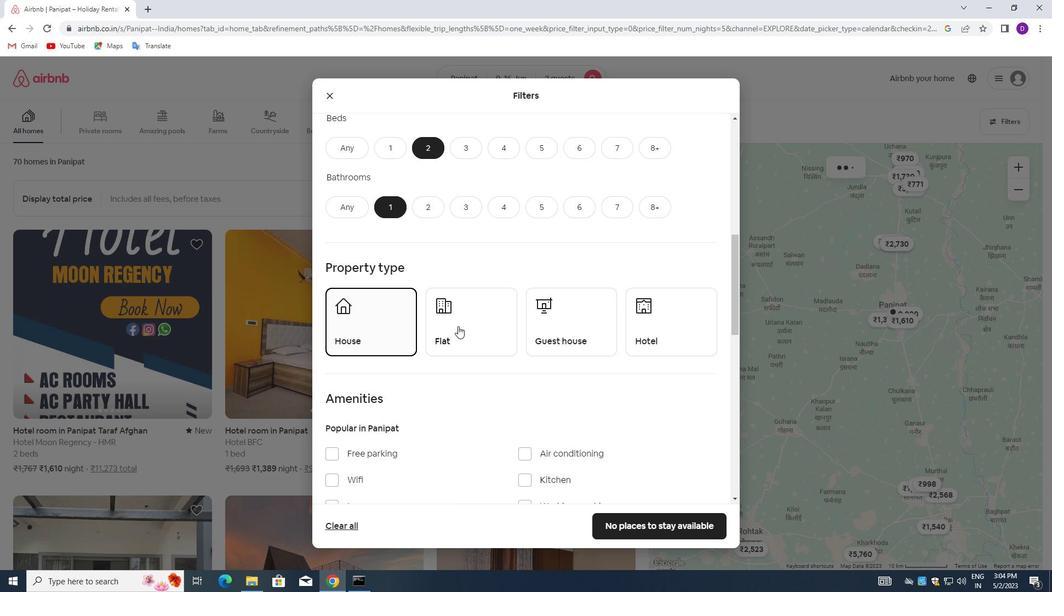 
Action: Mouse moved to (560, 321)
Screenshot: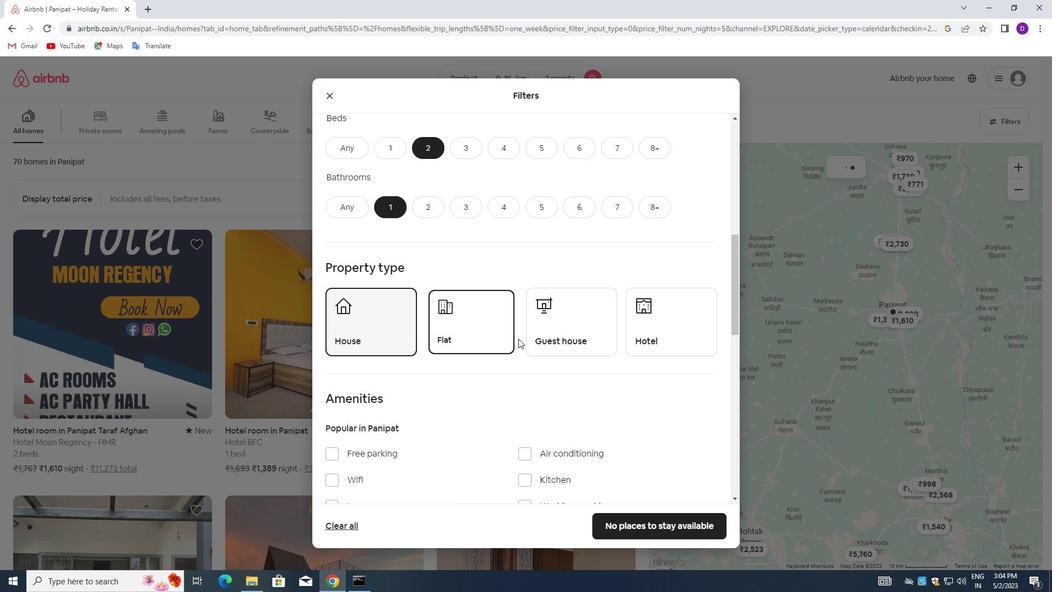 
Action: Mouse pressed left at (560, 321)
Screenshot: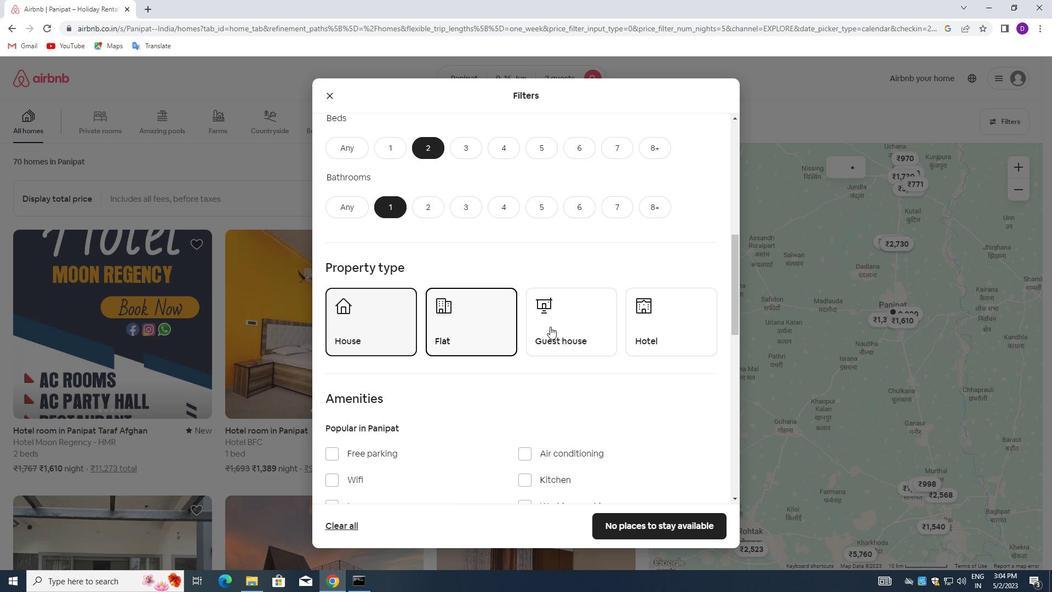 
Action: Mouse moved to (546, 305)
Screenshot: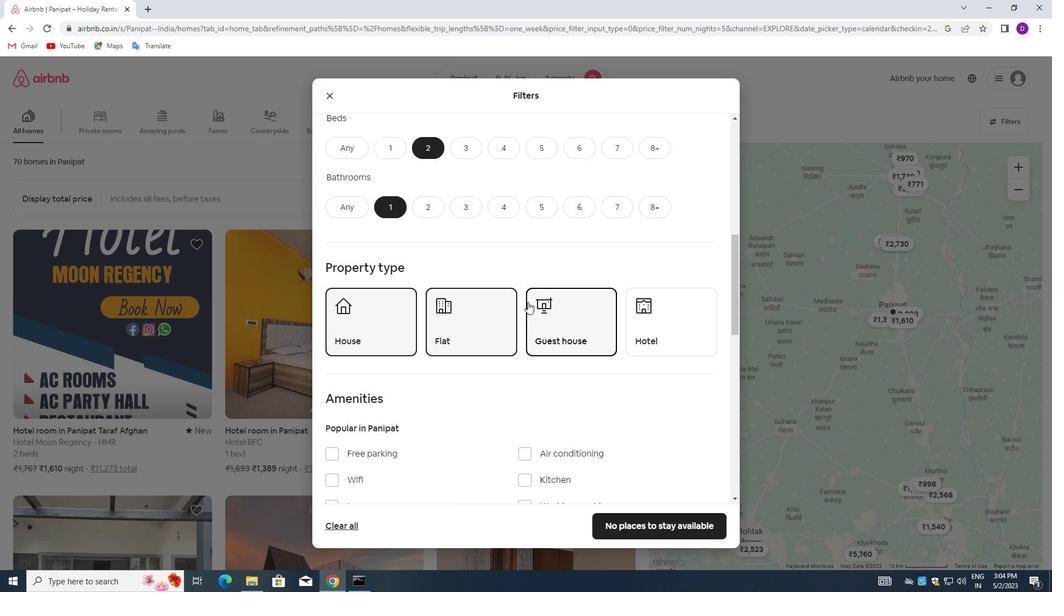 
Action: Mouse scrolled (546, 304) with delta (0, 0)
Screenshot: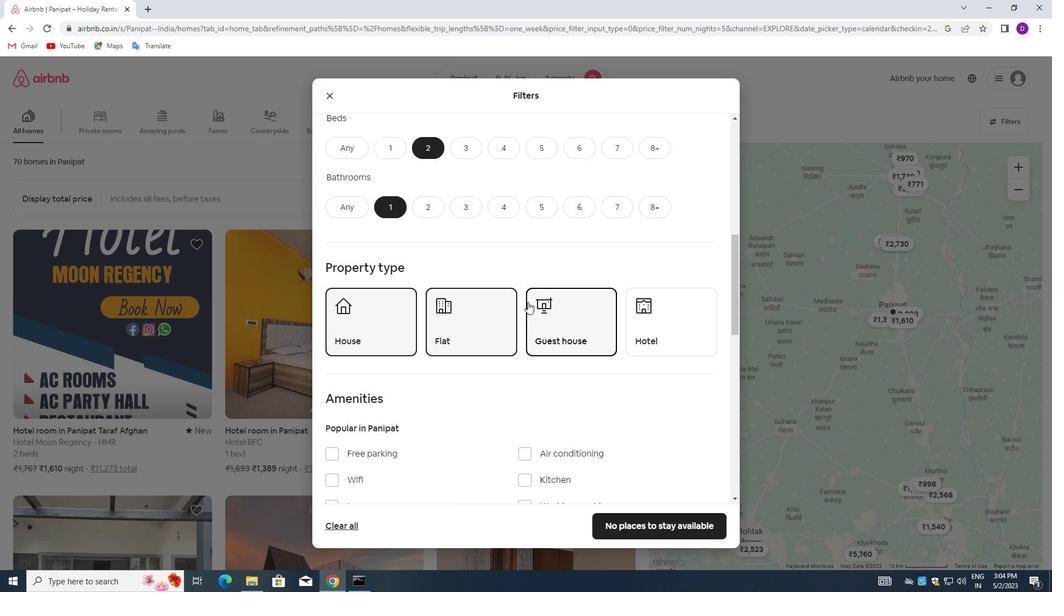 
Action: Mouse moved to (550, 305)
Screenshot: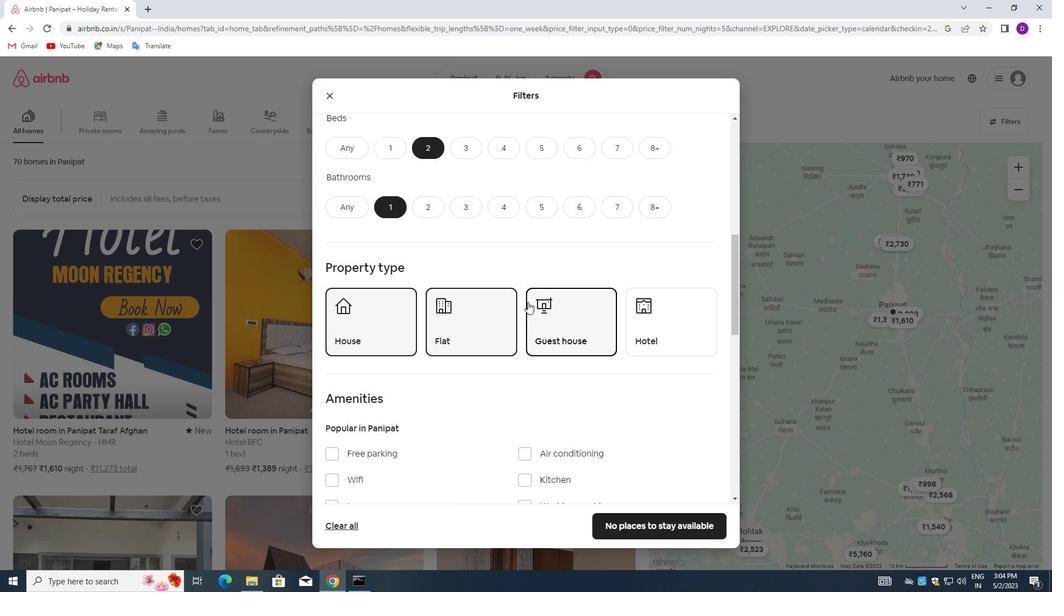 
Action: Mouse scrolled (550, 304) with delta (0, 0)
Screenshot: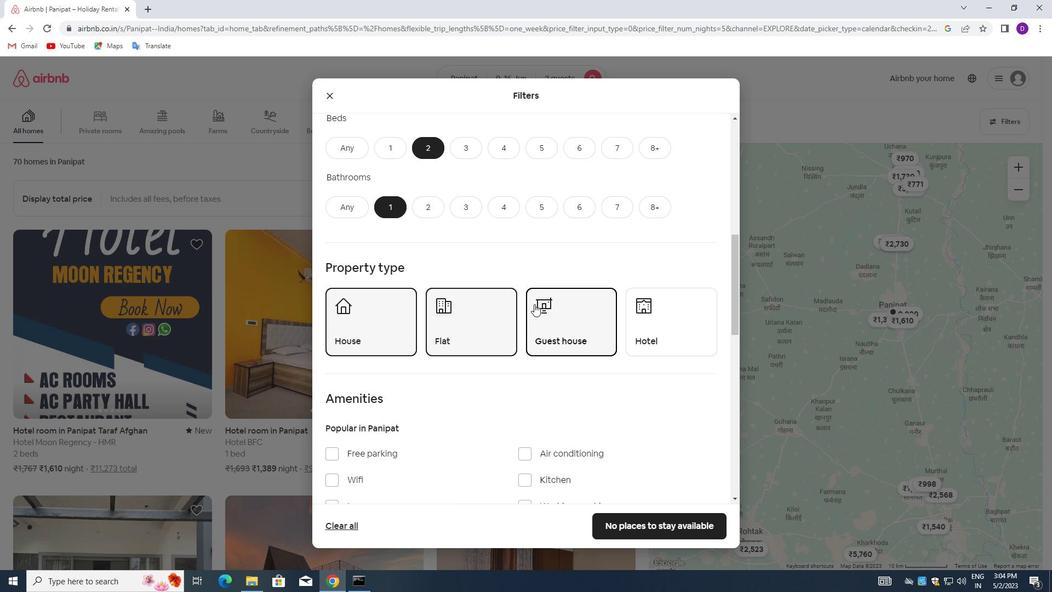 
Action: Mouse moved to (548, 292)
Screenshot: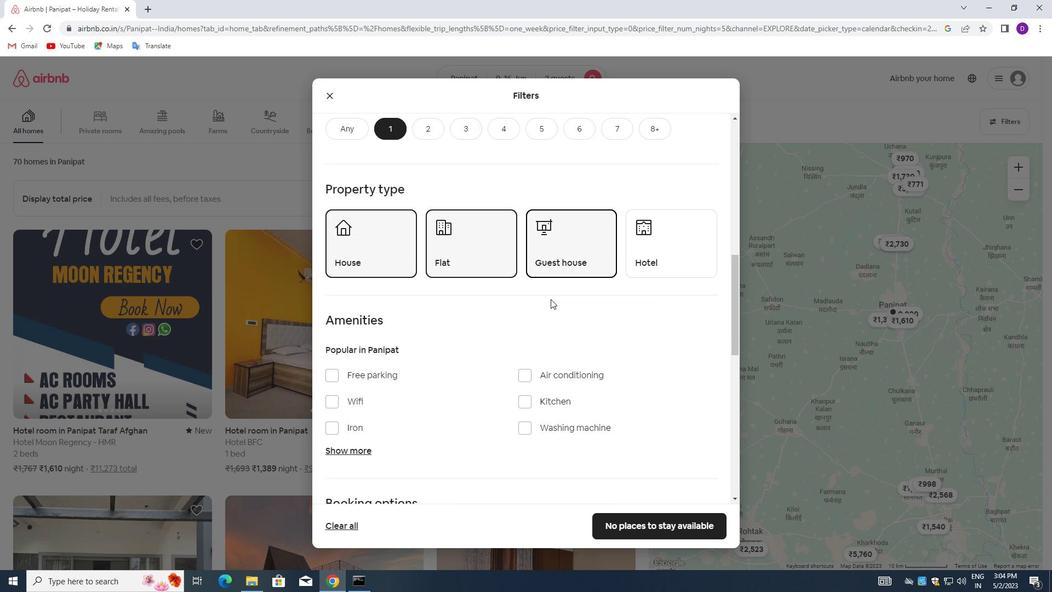 
Action: Mouse scrolled (548, 292) with delta (0, 0)
Screenshot: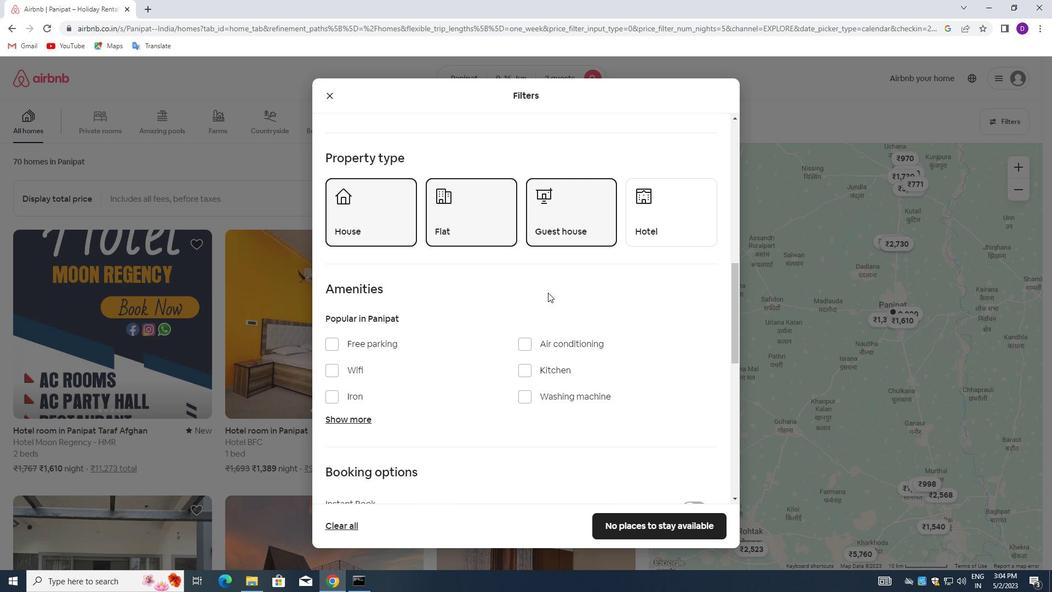 
Action: Mouse scrolled (548, 292) with delta (0, 0)
Screenshot: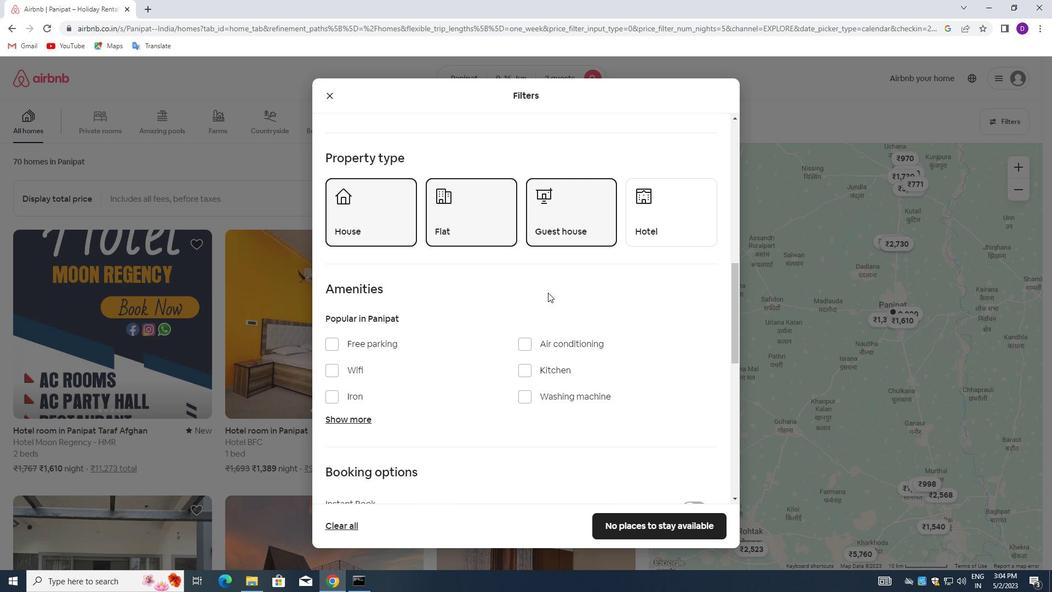 
Action: Mouse scrolled (548, 292) with delta (0, 0)
Screenshot: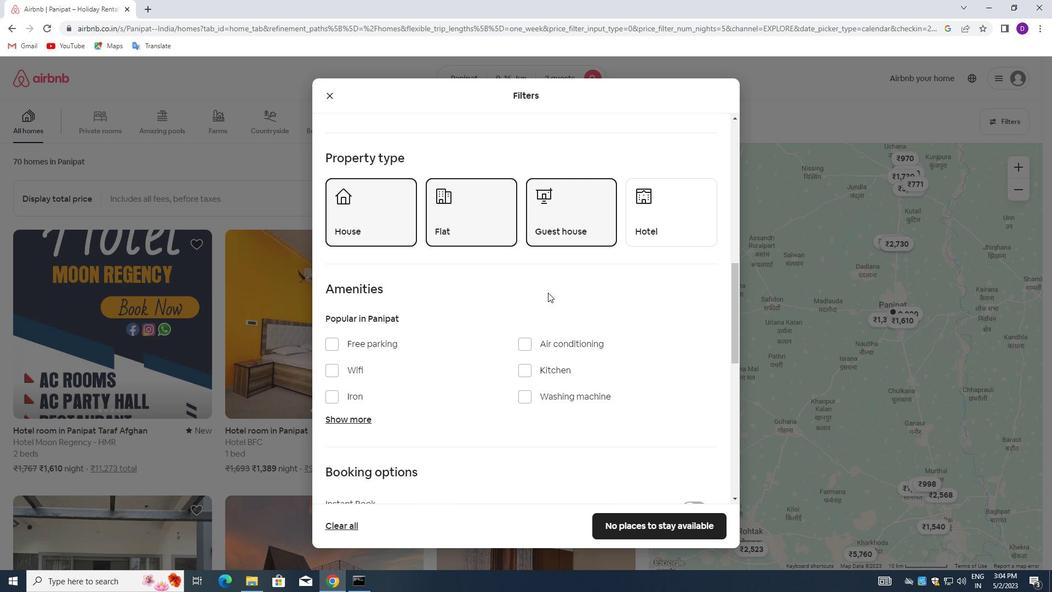 
Action: Mouse moved to (547, 301)
Screenshot: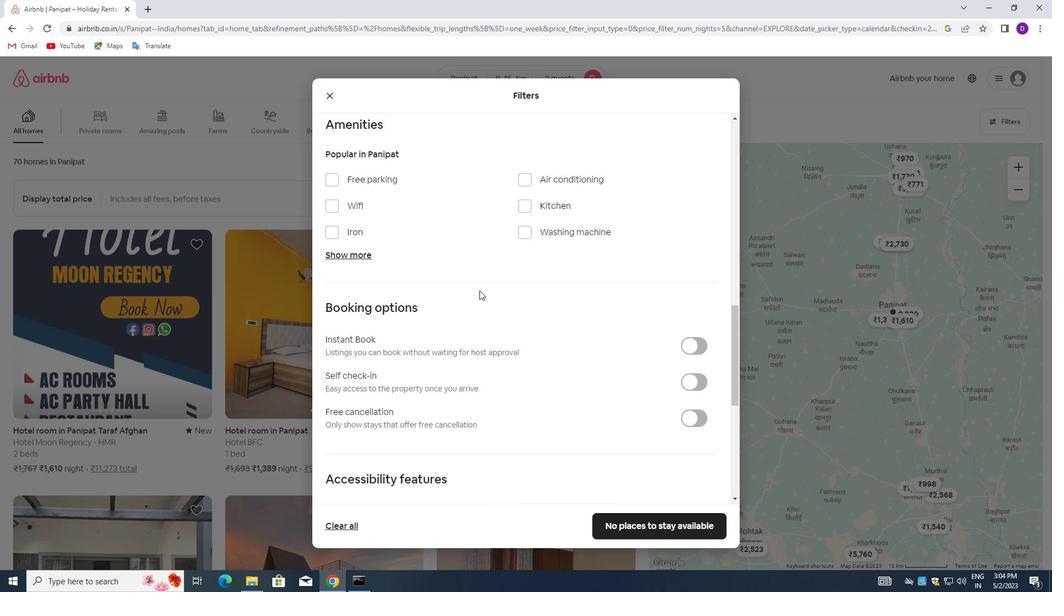 
Action: Mouse scrolled (547, 300) with delta (0, 0)
Screenshot: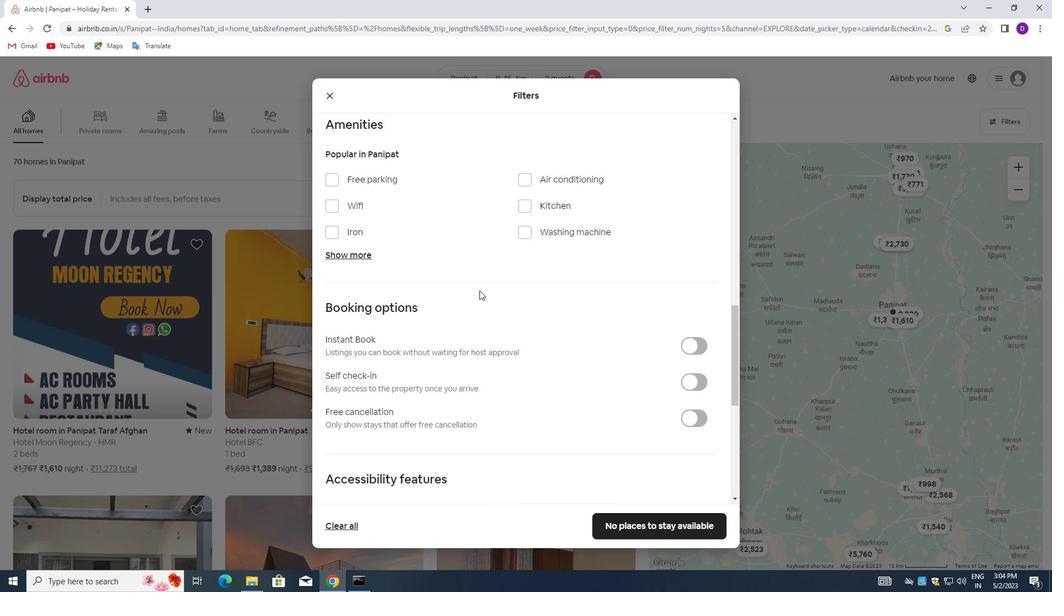 
Action: Mouse moved to (687, 325)
Screenshot: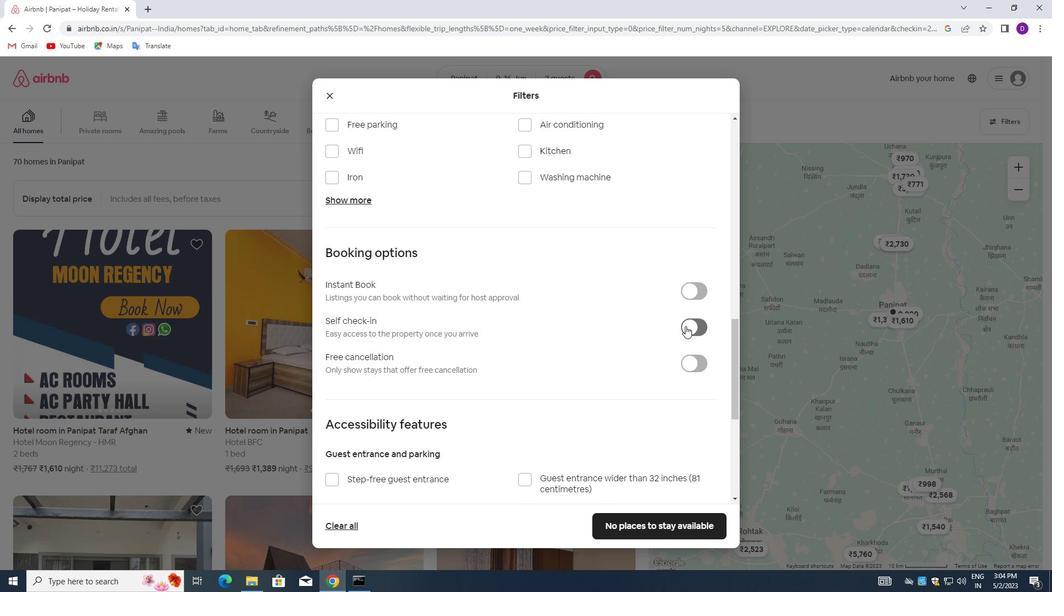 
Action: Mouse pressed left at (687, 325)
Screenshot: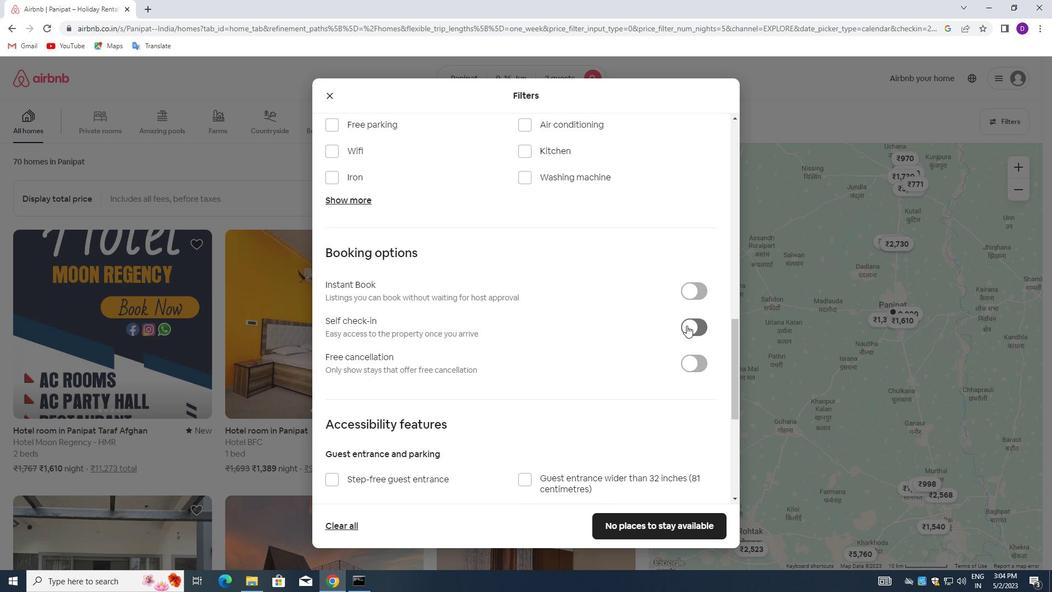 
Action: Mouse moved to (422, 331)
Screenshot: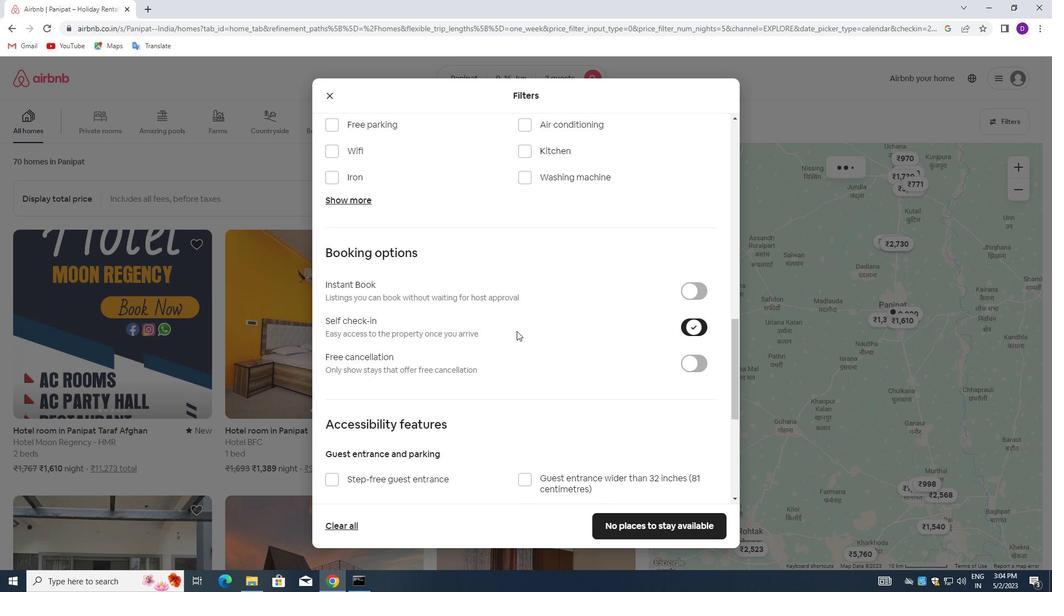 
Action: Mouse scrolled (422, 330) with delta (0, 0)
Screenshot: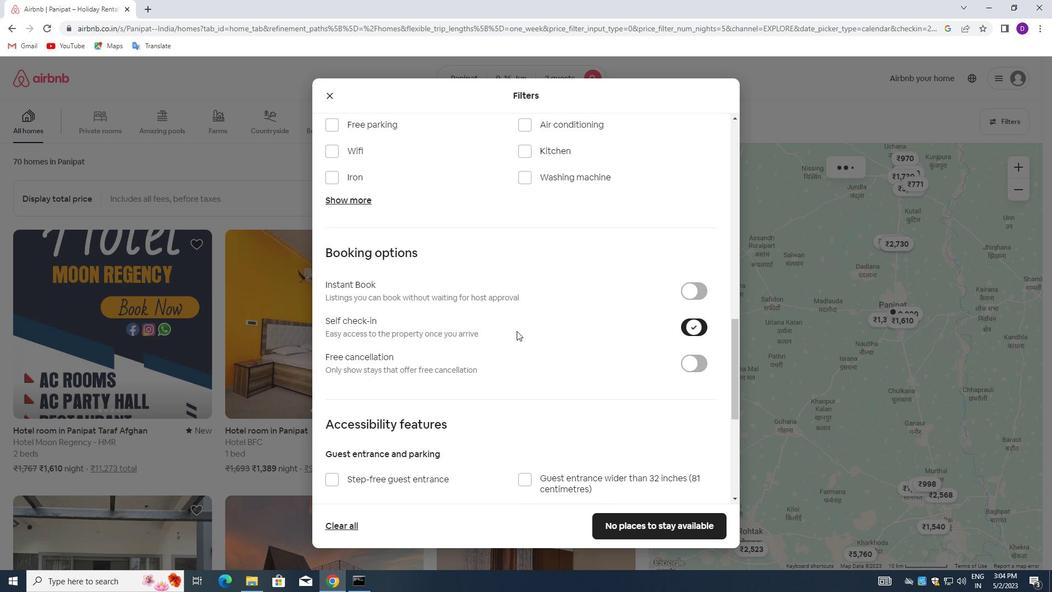 
Action: Mouse moved to (420, 332)
Screenshot: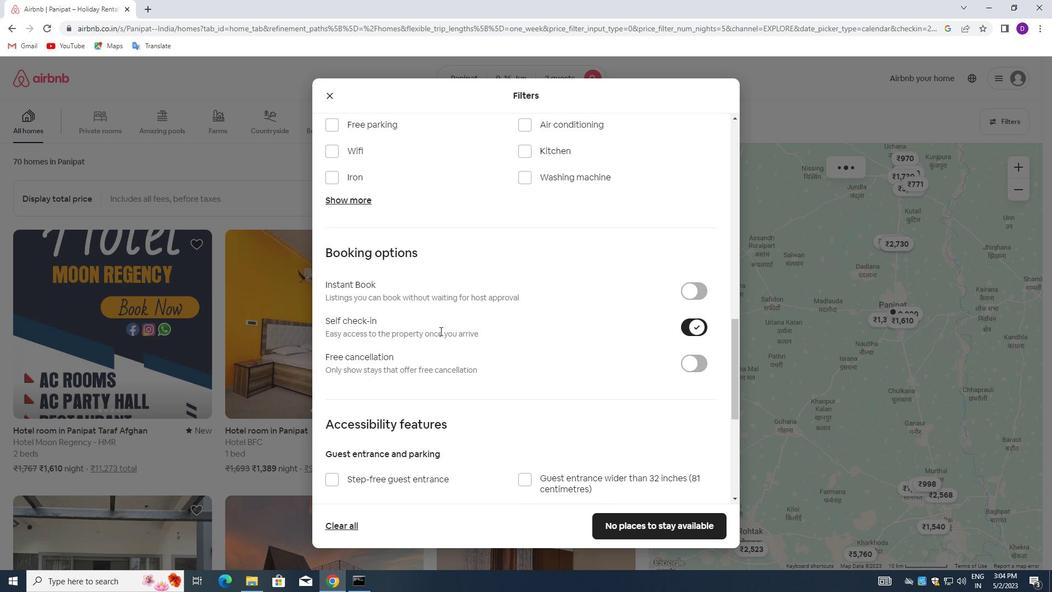
Action: Mouse scrolled (420, 332) with delta (0, 0)
Screenshot: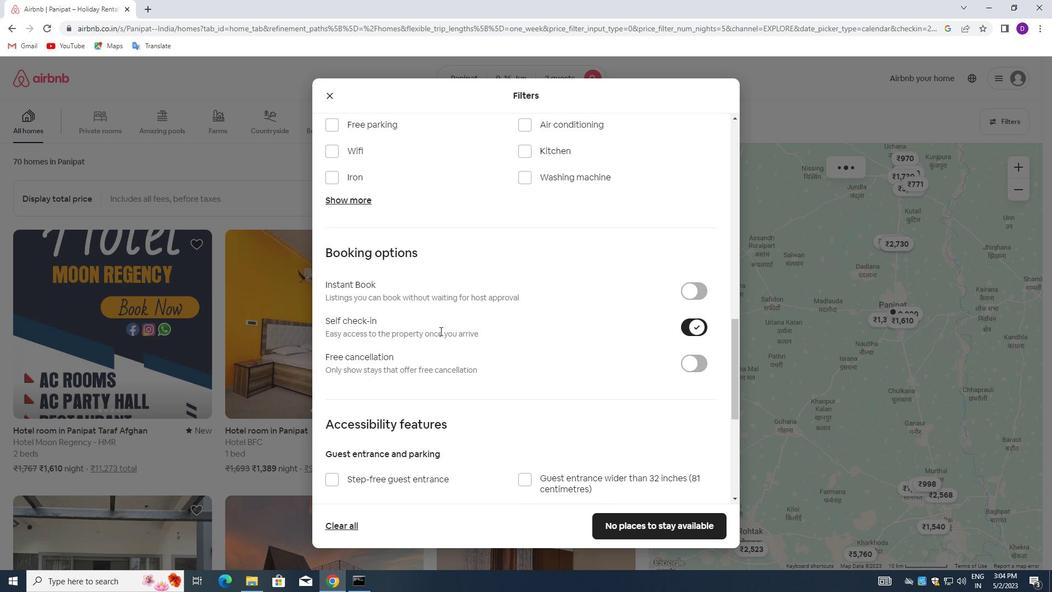
Action: Mouse moved to (420, 334)
Screenshot: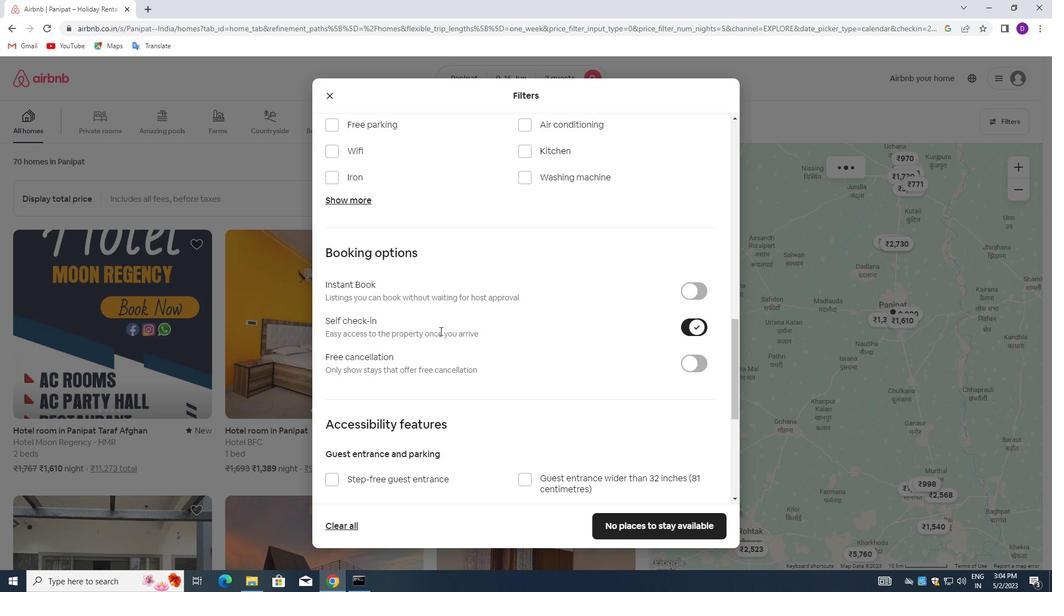 
Action: Mouse scrolled (420, 333) with delta (0, 0)
Screenshot: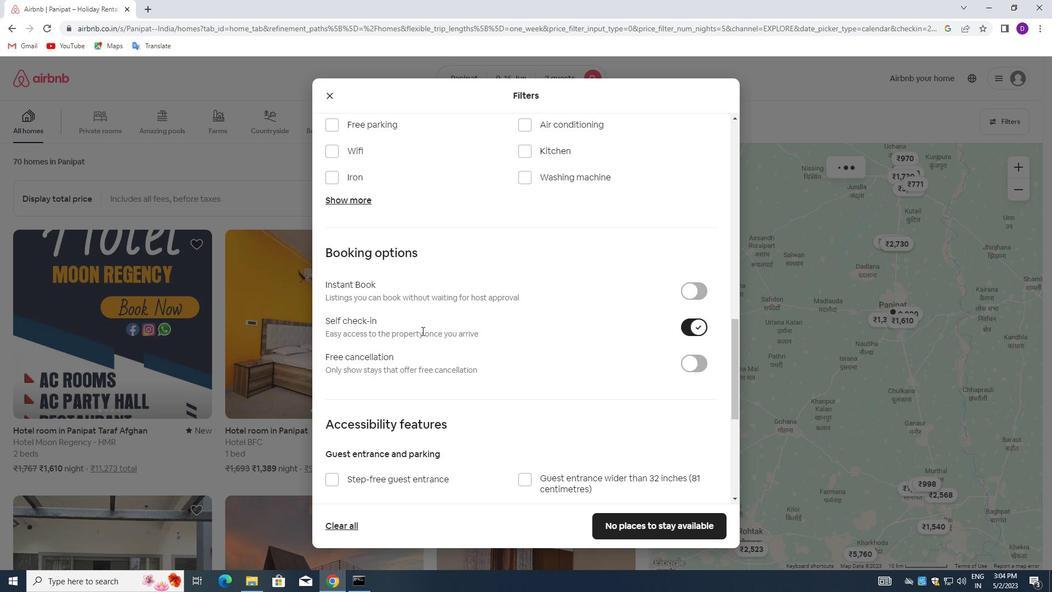 
Action: Mouse moved to (419, 335)
Screenshot: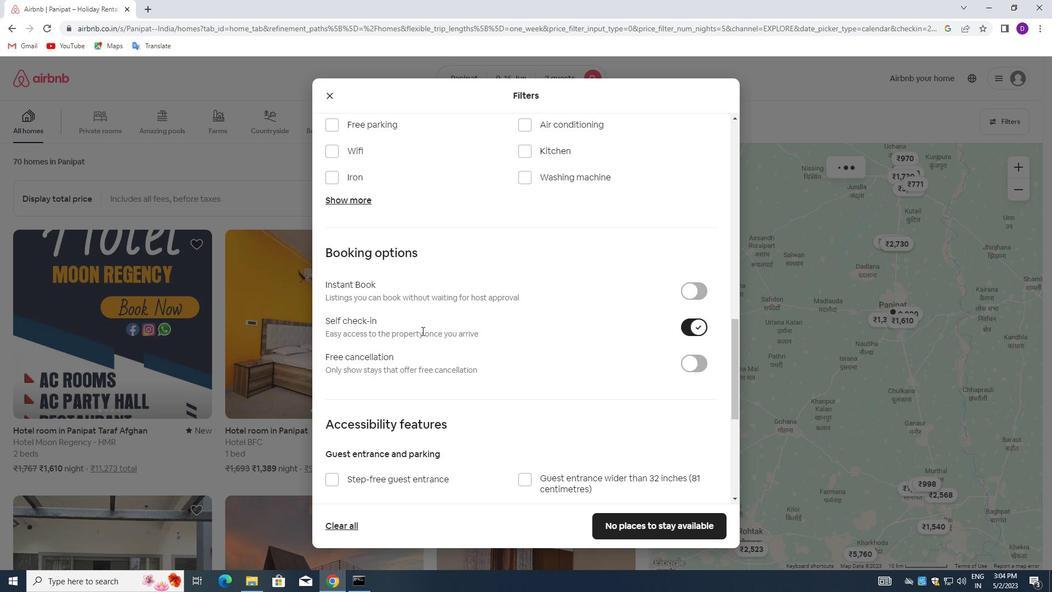 
Action: Mouse scrolled (419, 334) with delta (0, 0)
Screenshot: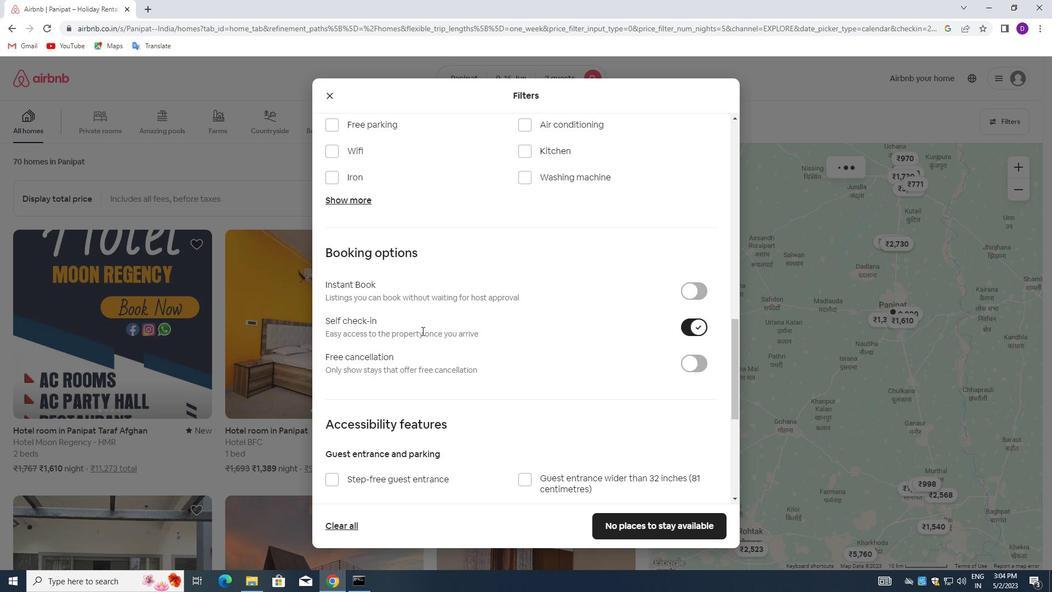 
Action: Mouse moved to (418, 335)
Screenshot: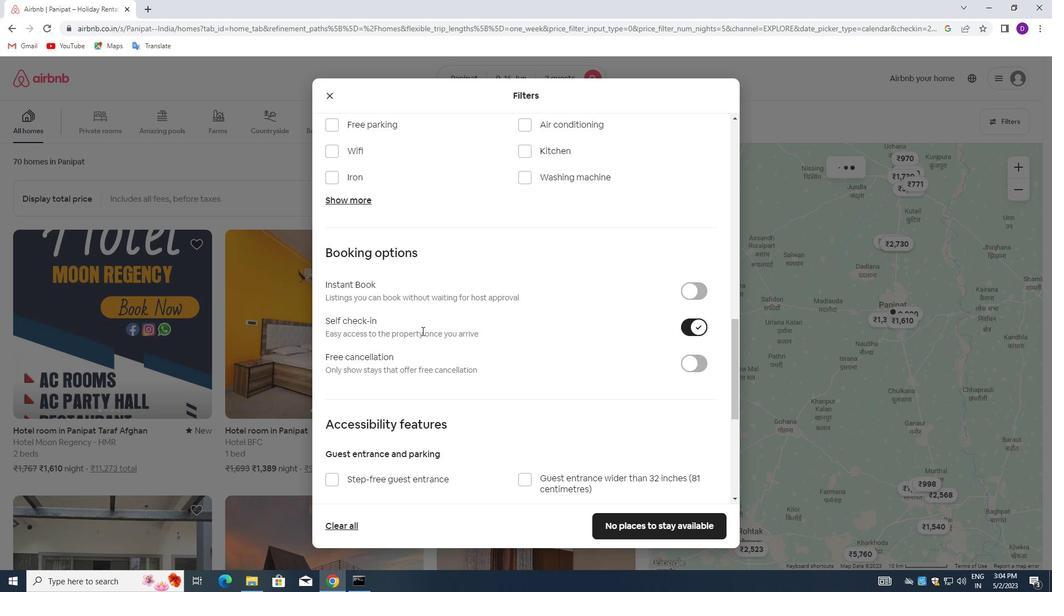 
Action: Mouse scrolled (418, 334) with delta (0, 0)
Screenshot: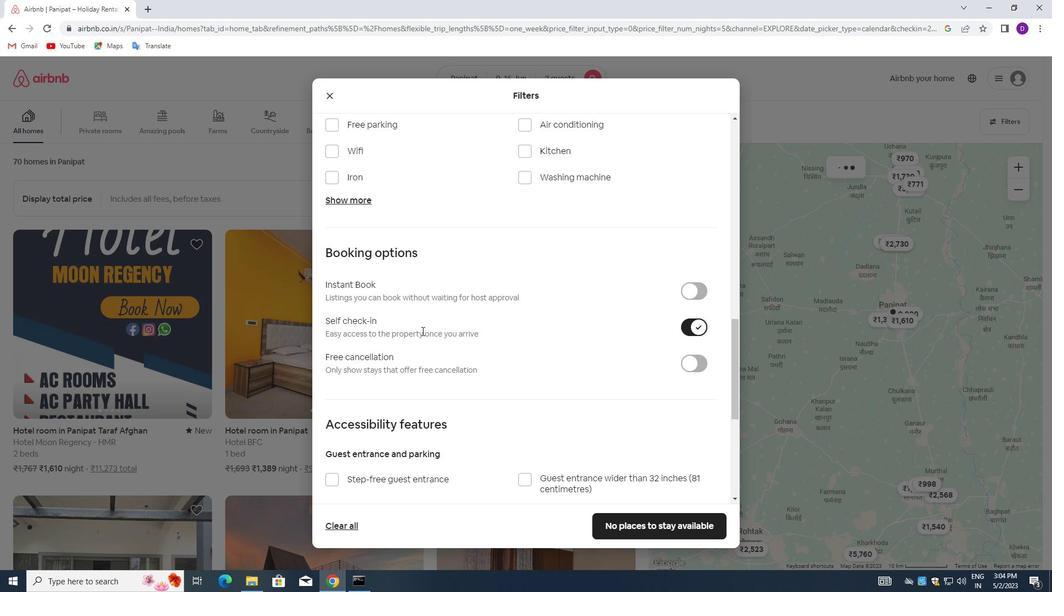 
Action: Mouse moved to (417, 341)
Screenshot: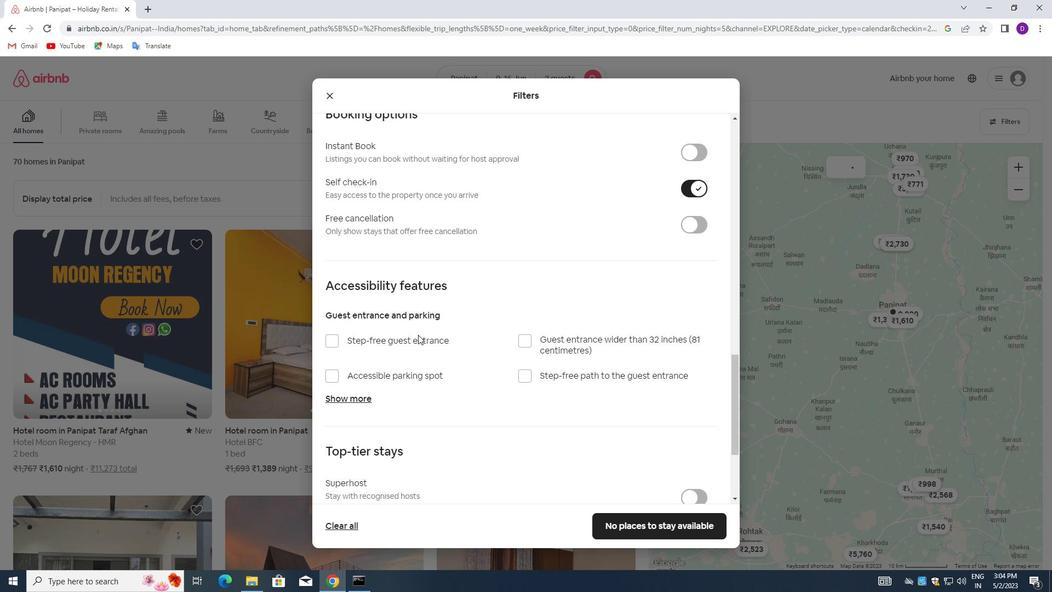 
Action: Mouse scrolled (417, 341) with delta (0, 0)
Screenshot: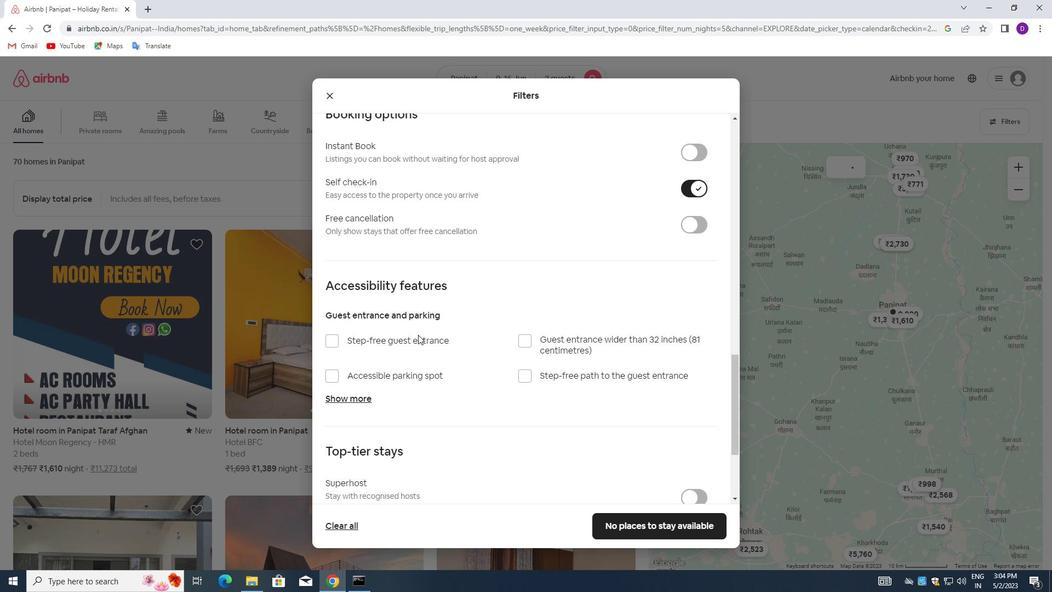 
Action: Mouse moved to (419, 348)
Screenshot: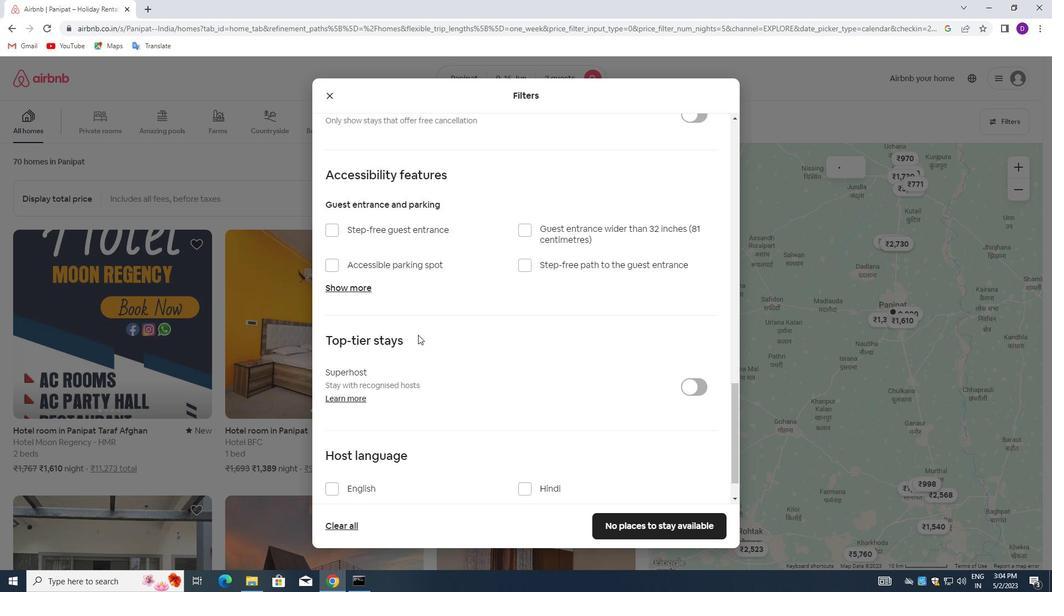 
Action: Mouse scrolled (419, 348) with delta (0, 0)
Screenshot: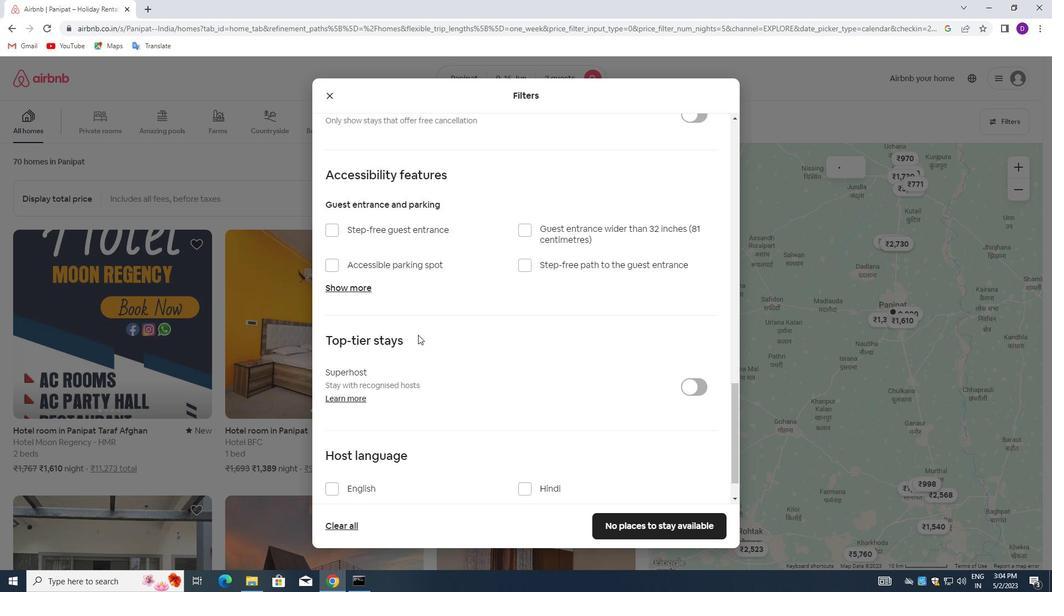 
Action: Mouse moved to (420, 352)
Screenshot: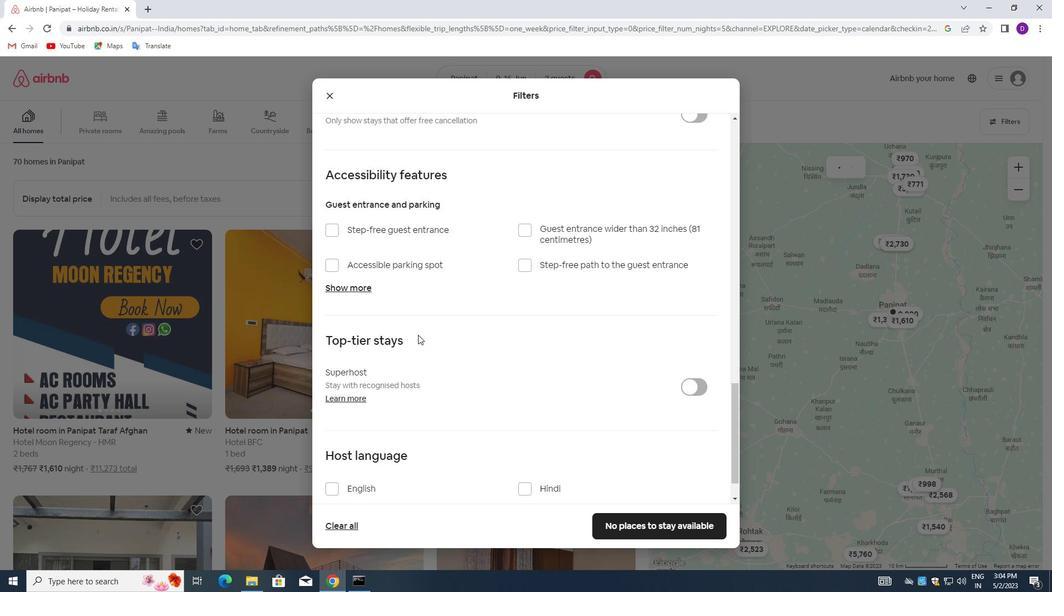 
Action: Mouse scrolled (420, 352) with delta (0, 0)
Screenshot: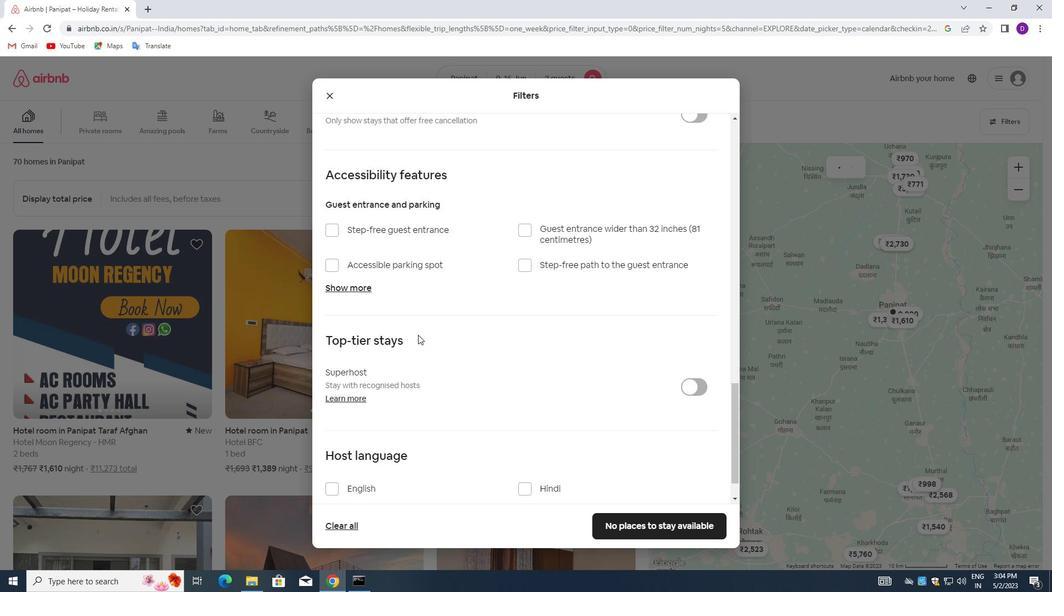 
Action: Mouse moved to (420, 358)
Screenshot: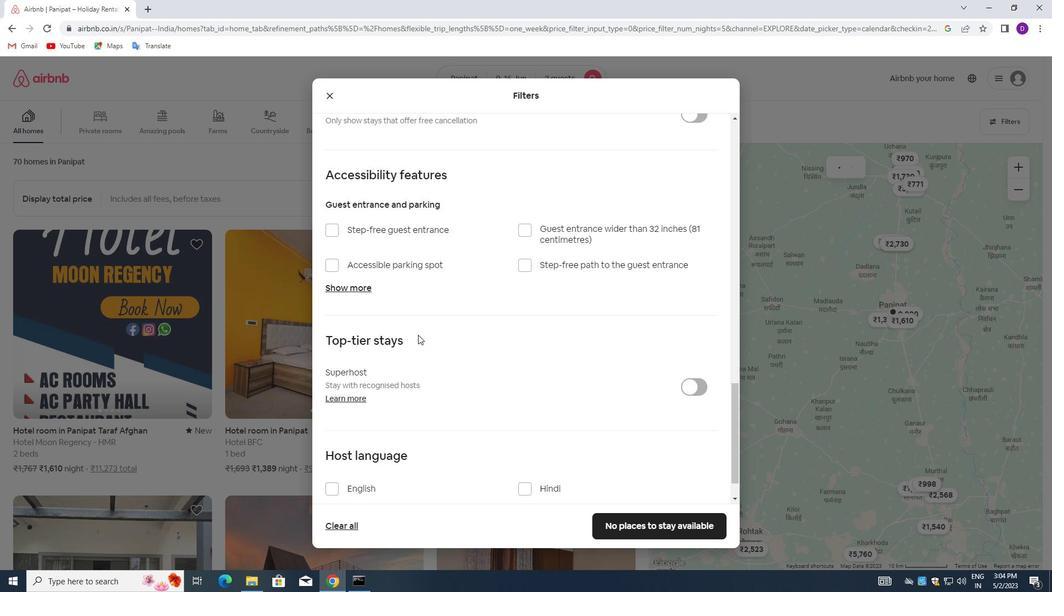 
Action: Mouse scrolled (420, 357) with delta (0, 0)
Screenshot: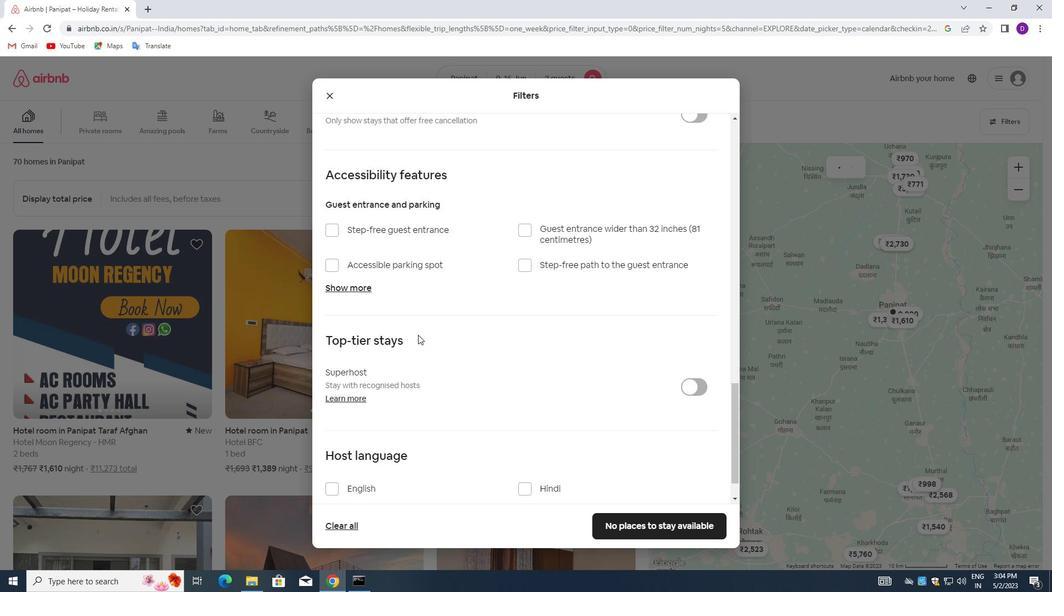 
Action: Mouse moved to (420, 363)
Screenshot: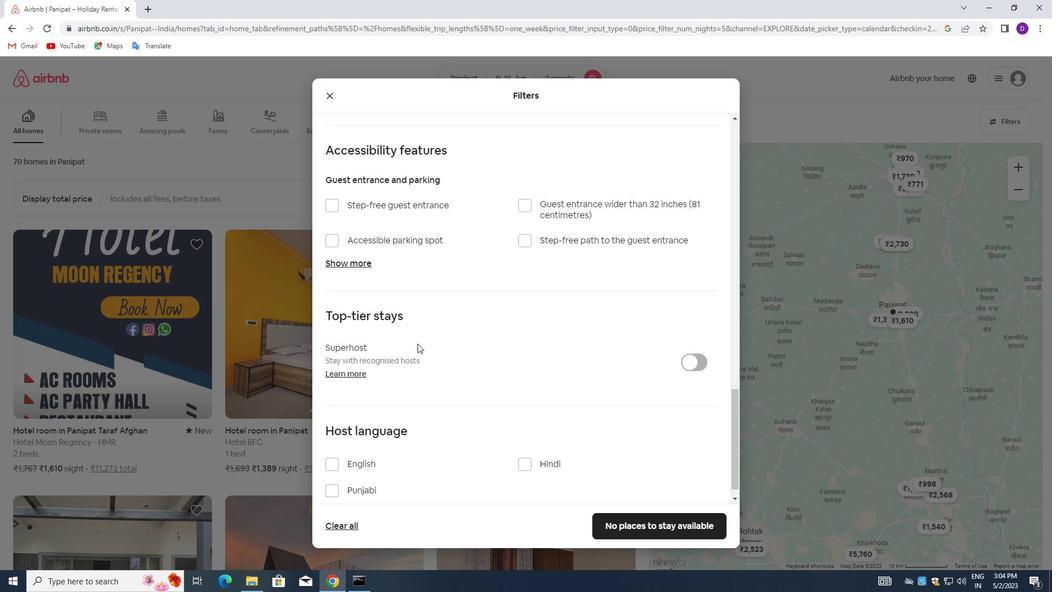 
Action: Mouse scrolled (420, 363) with delta (0, 0)
Screenshot: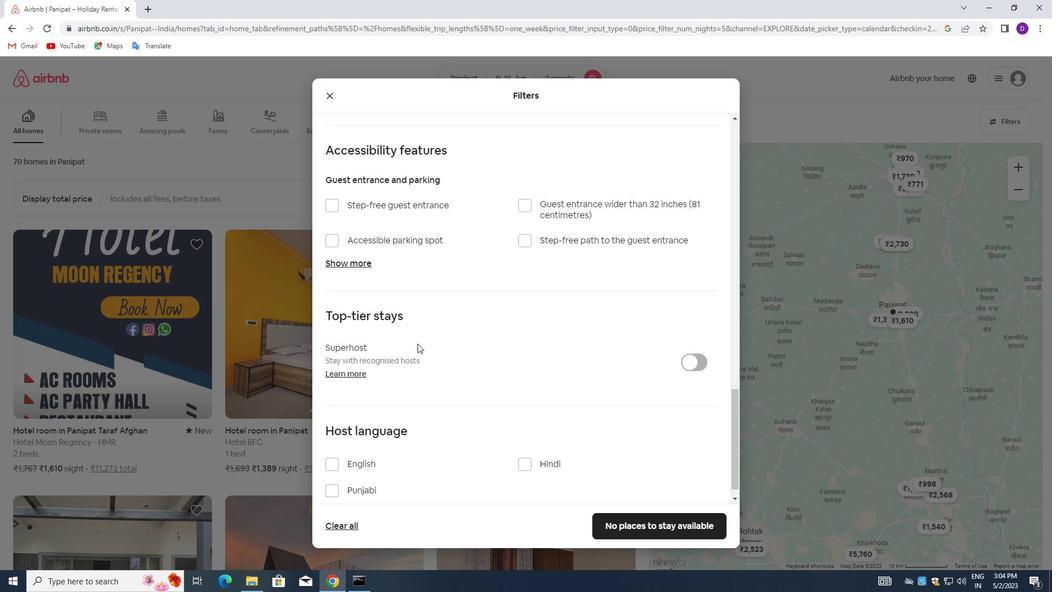 
Action: Mouse moved to (336, 449)
Screenshot: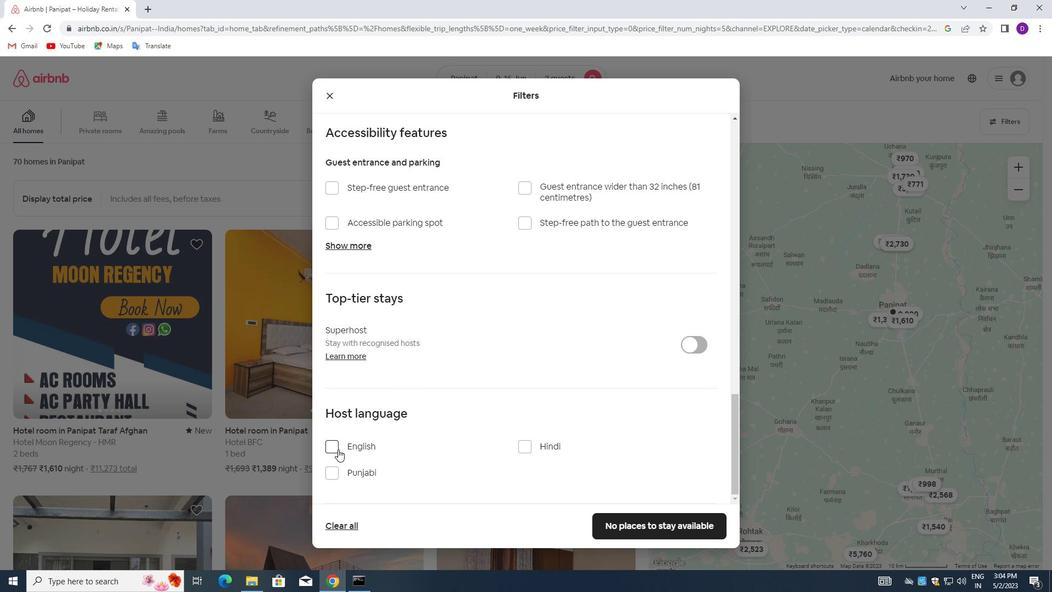 
Action: Mouse pressed left at (336, 449)
Screenshot: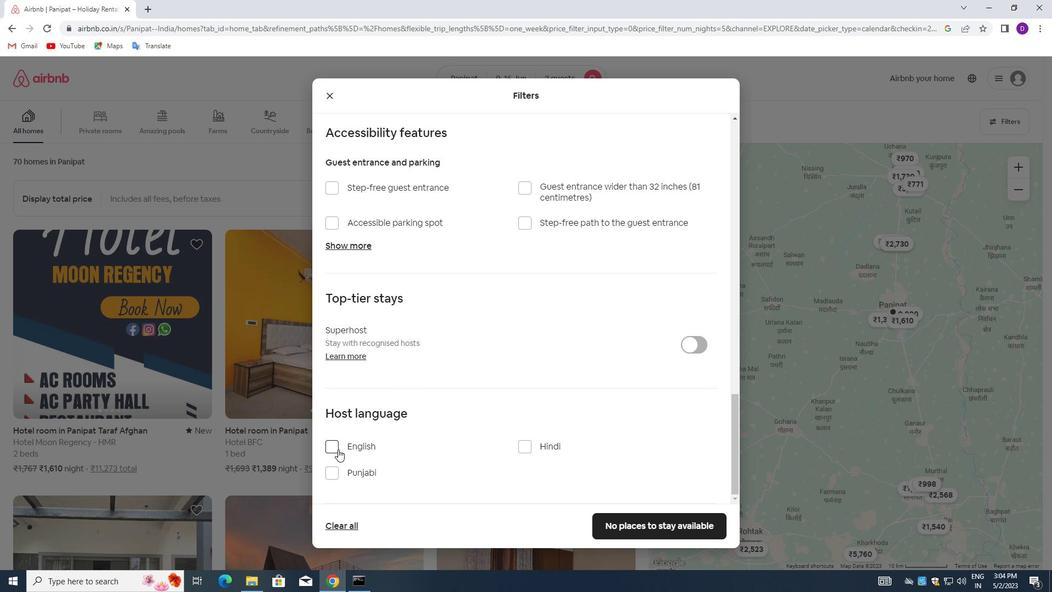 
Action: Mouse moved to (639, 521)
Screenshot: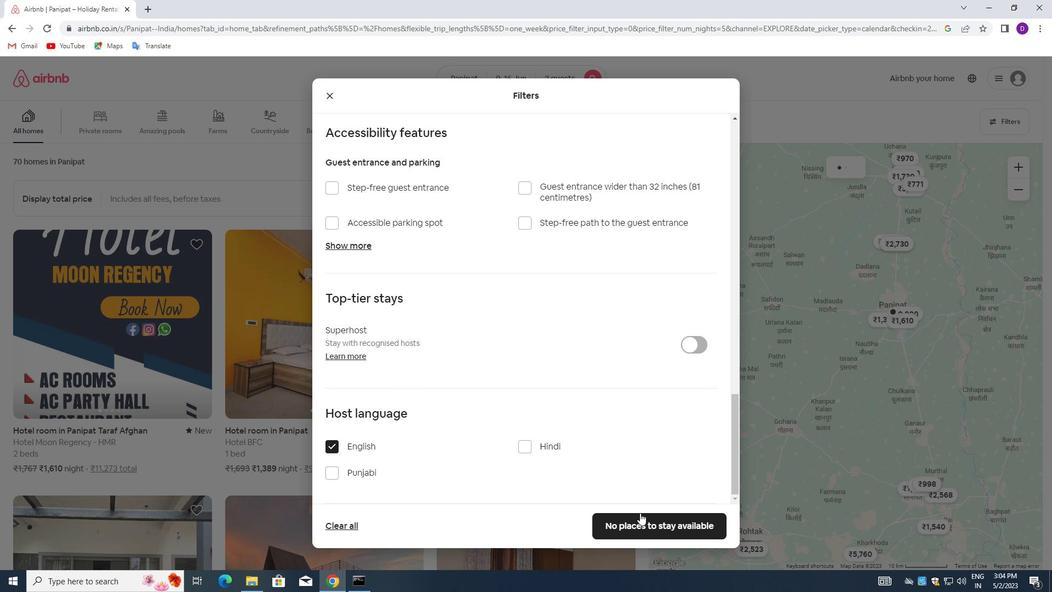 
Action: Mouse pressed left at (639, 521)
Screenshot: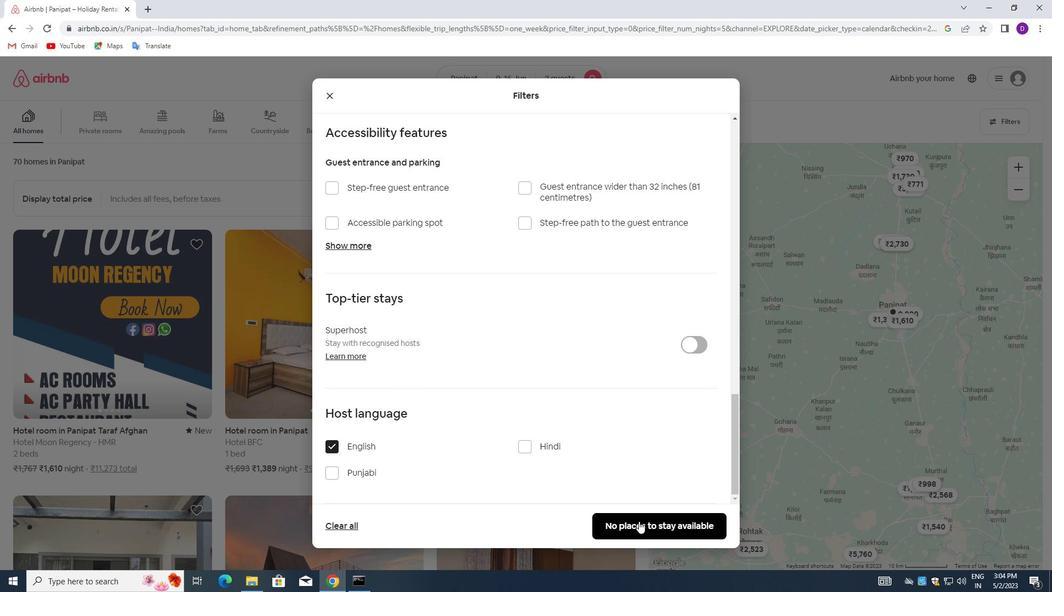 
Action: Mouse moved to (594, 417)
Screenshot: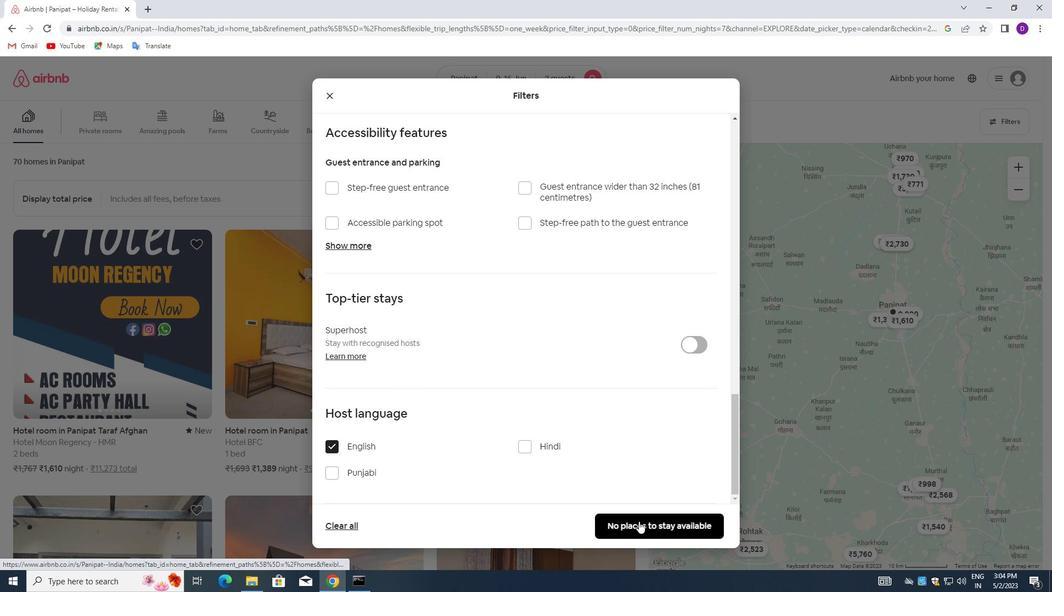 
